 Task: Create a section Cloud Security Sprint and in the section, add a milestone Search Engine Marketing (SEM) Implementation in the project AgileGuru
Action: Mouse moved to (290, 565)
Screenshot: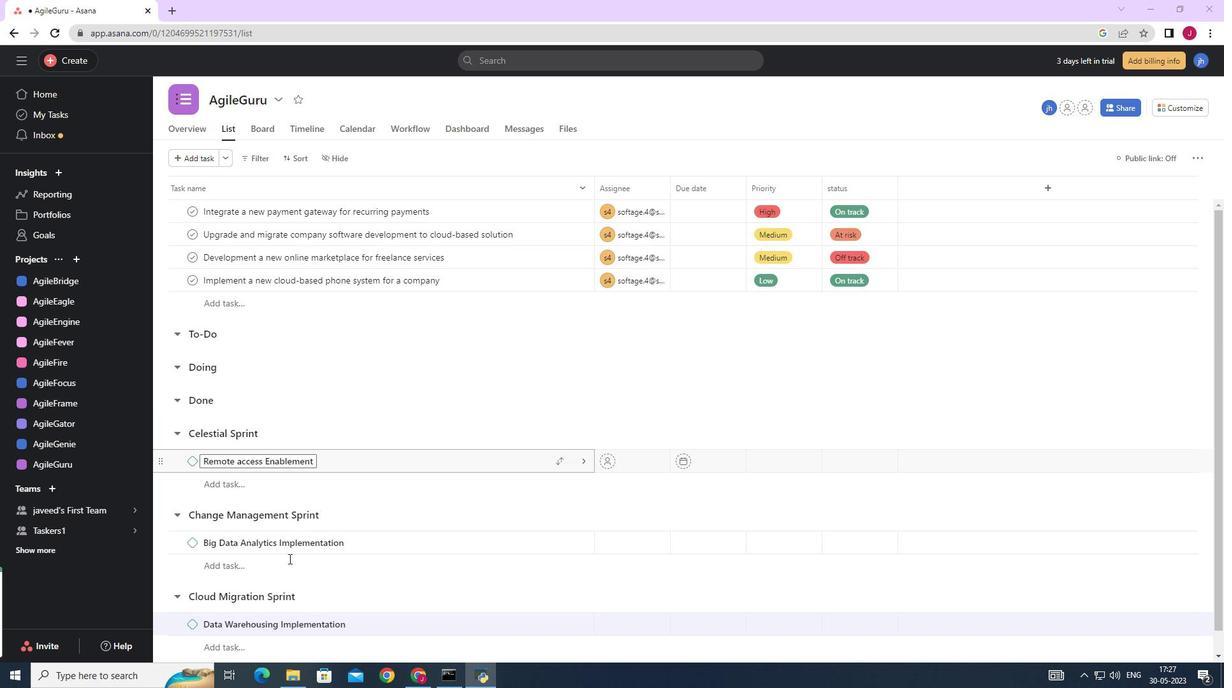 
Action: Mouse scrolled (290, 565) with delta (0, 0)
Screenshot: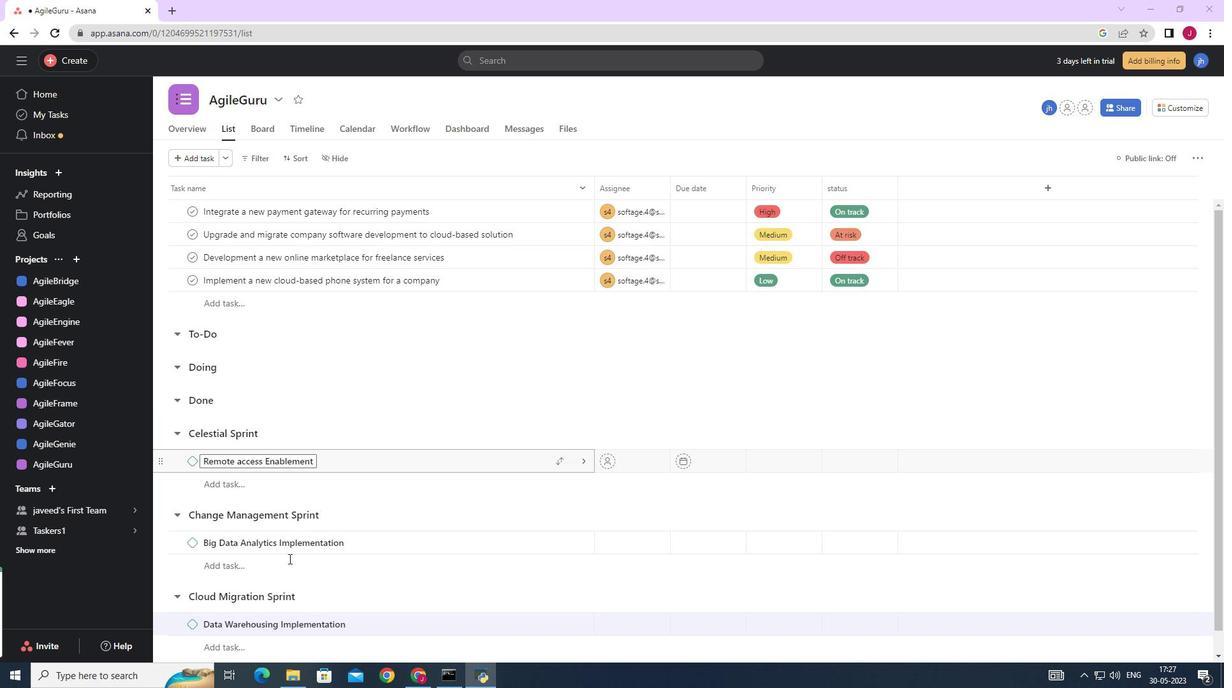 
Action: Mouse moved to (290, 567)
Screenshot: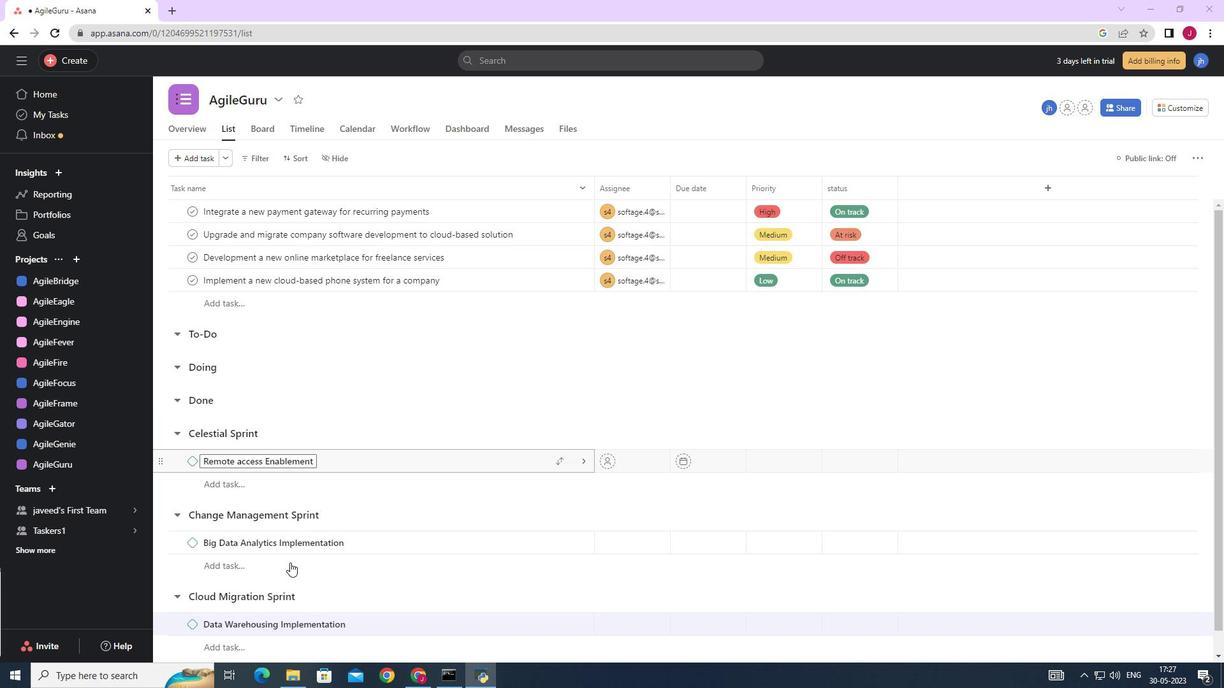 
Action: Mouse scrolled (290, 566) with delta (0, 0)
Screenshot: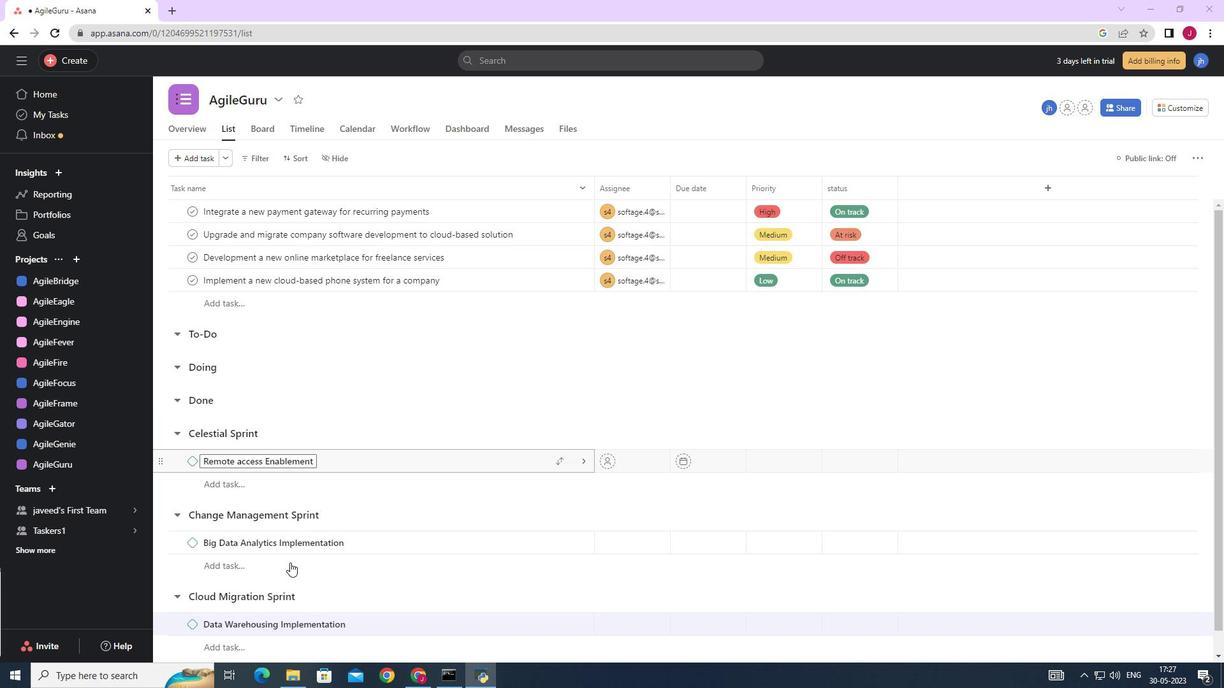 
Action: Mouse moved to (290, 568)
Screenshot: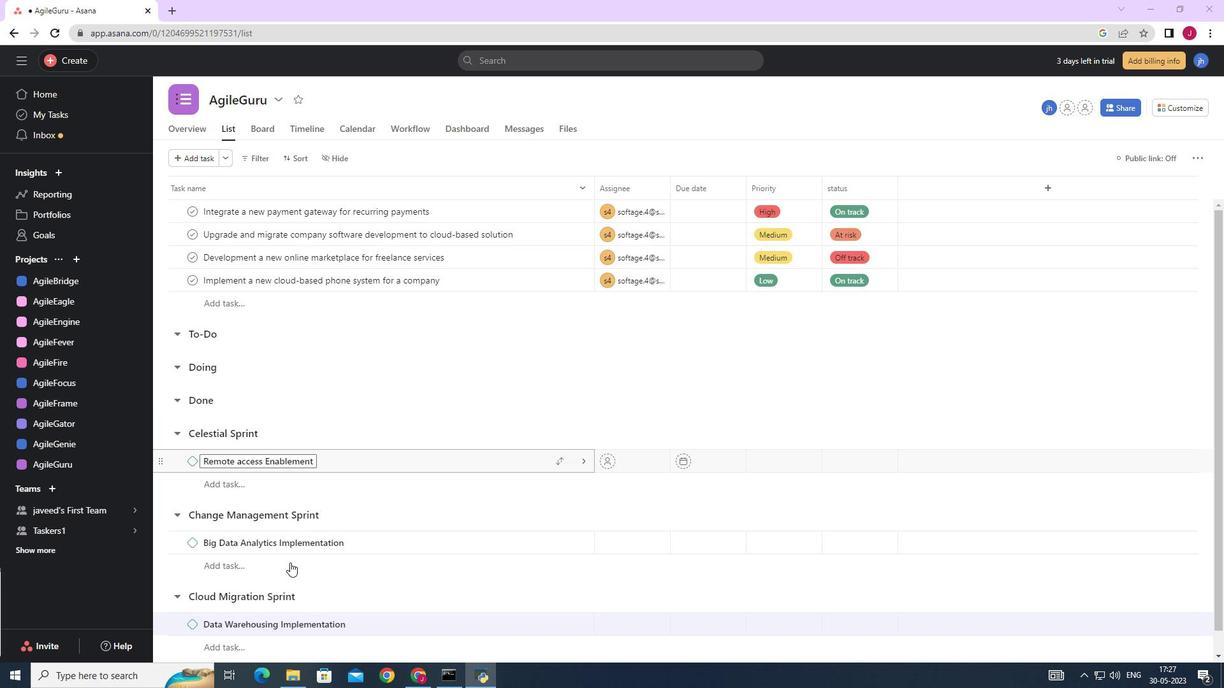 
Action: Mouse scrolled (290, 567) with delta (0, 0)
Screenshot: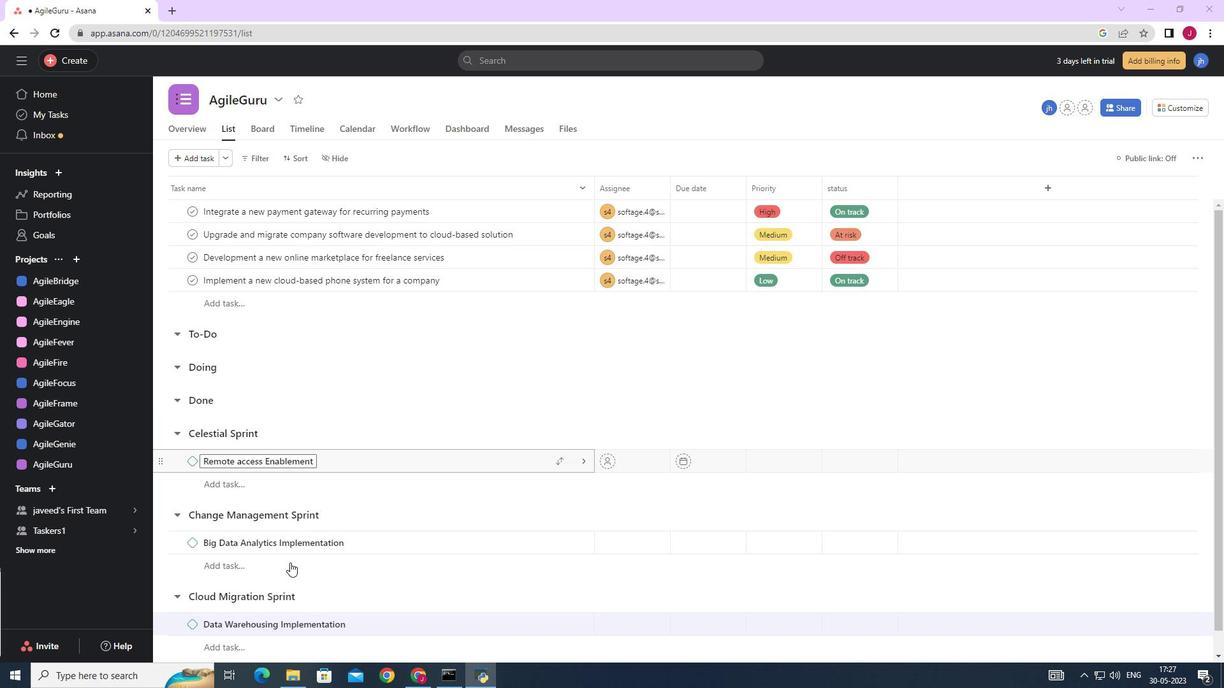 
Action: Mouse moved to (290, 568)
Screenshot: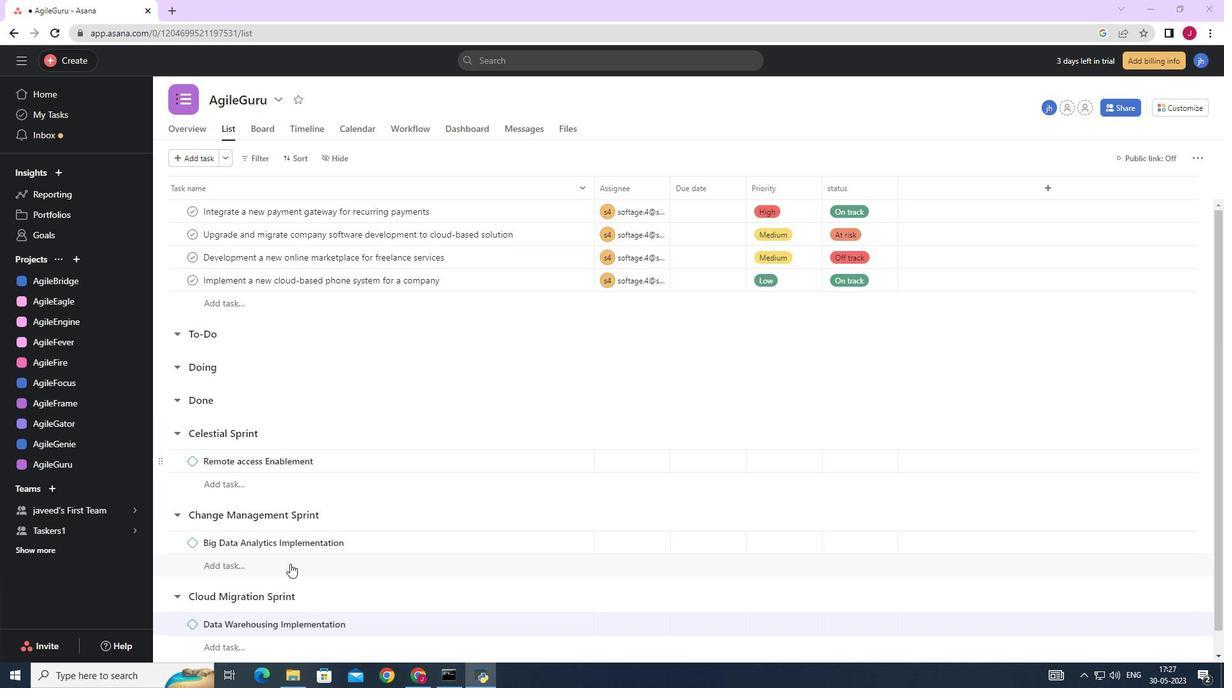 
Action: Mouse scrolled (290, 568) with delta (0, 0)
Screenshot: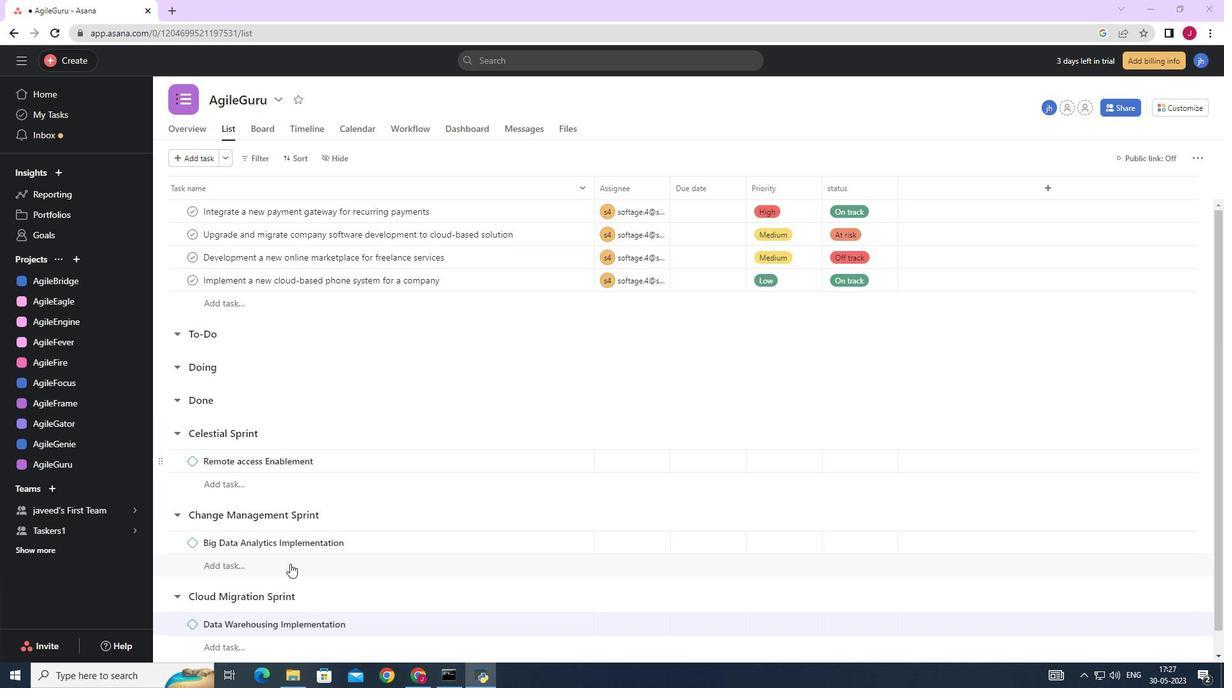 
Action: Mouse moved to (290, 569)
Screenshot: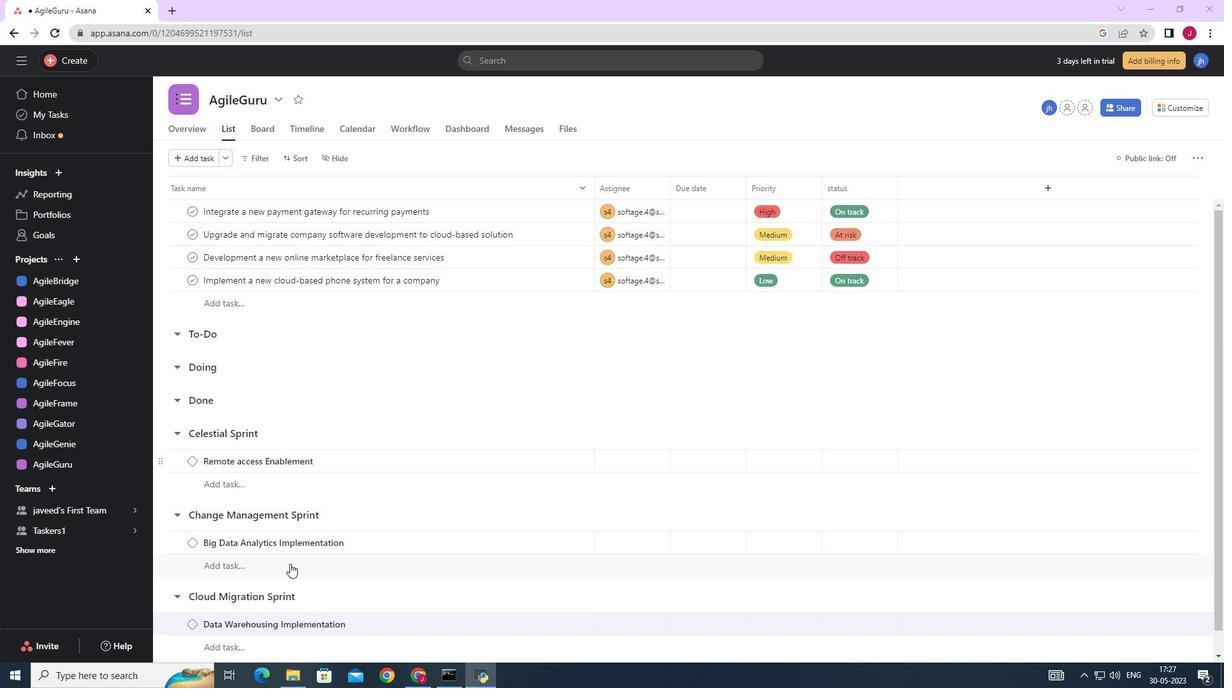 
Action: Mouse scrolled (290, 568) with delta (0, 0)
Screenshot: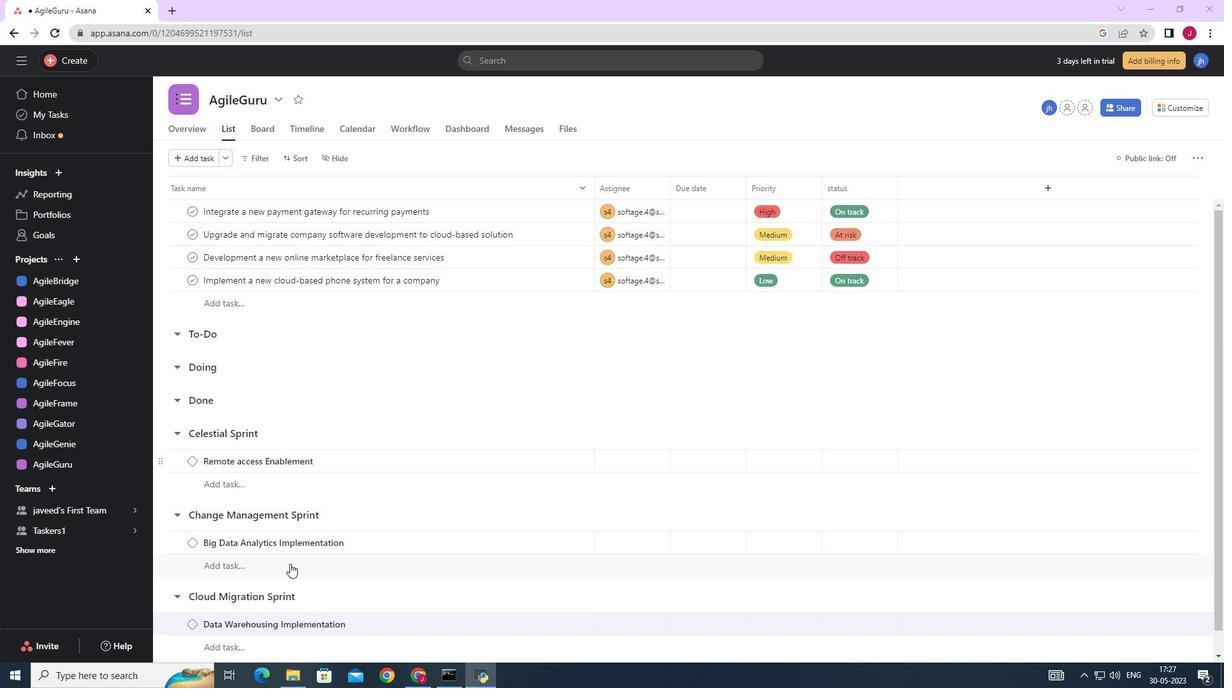 
Action: Mouse moved to (290, 570)
Screenshot: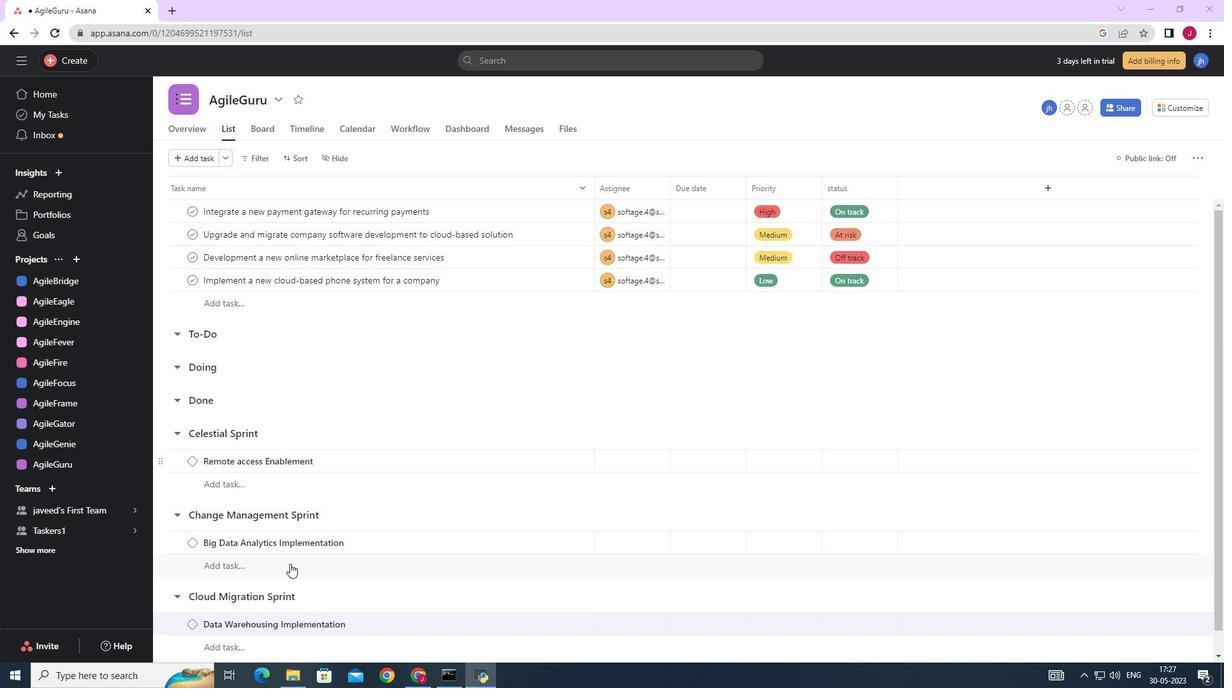
Action: Mouse scrolled (290, 569) with delta (0, 0)
Screenshot: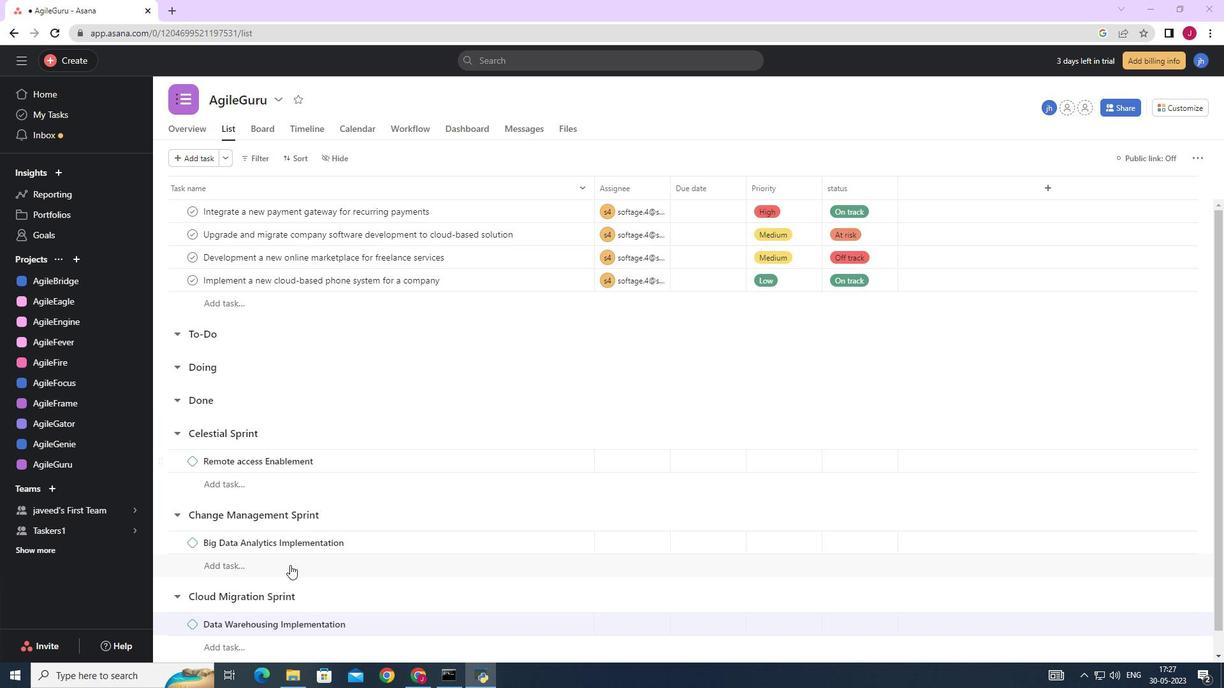 
Action: Mouse moved to (213, 653)
Screenshot: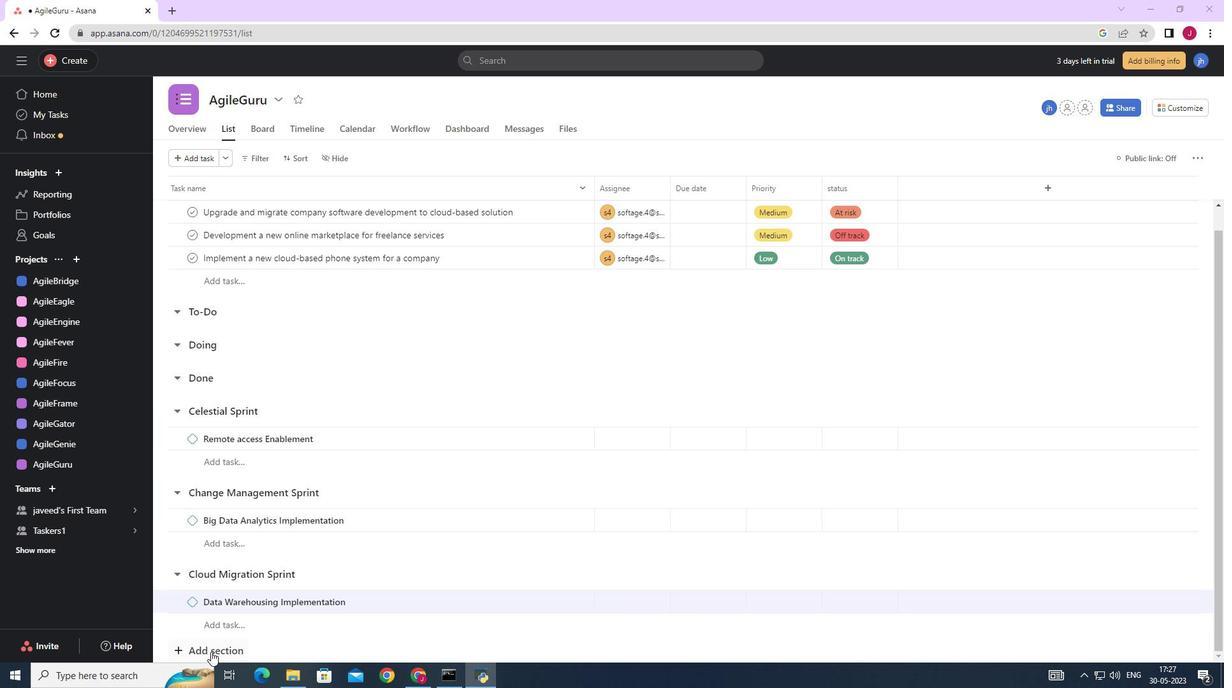 
Action: Mouse pressed left at (213, 653)
Screenshot: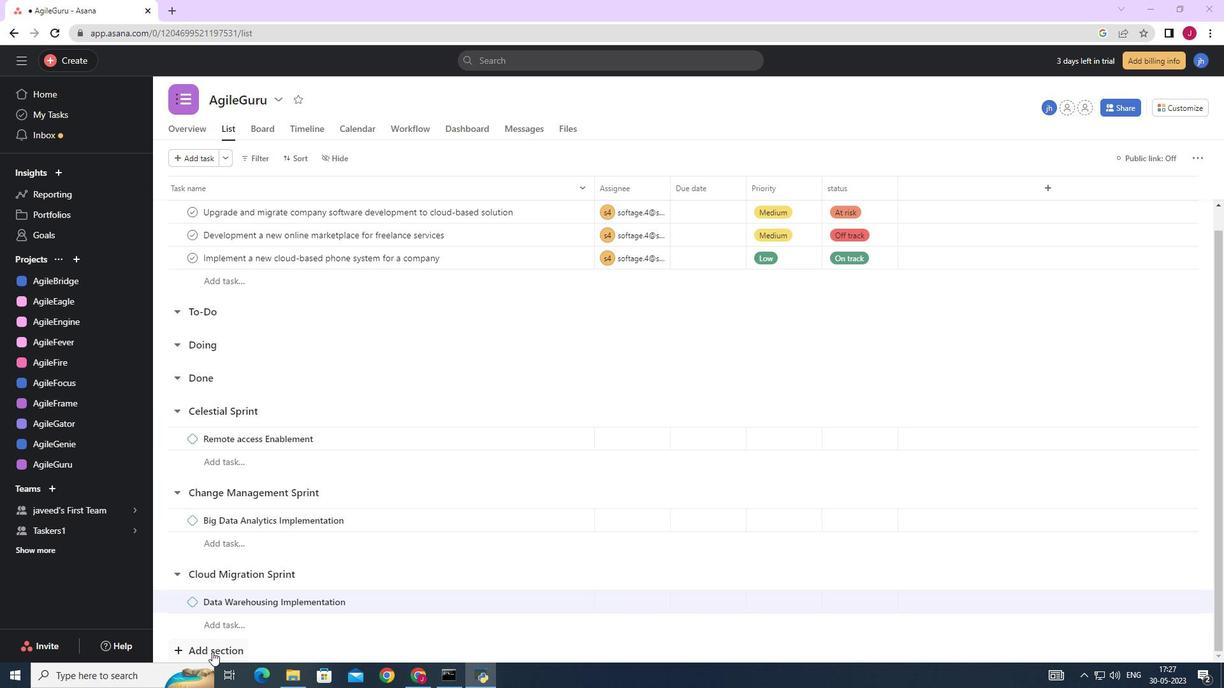 
Action: Mouse moved to (241, 621)
Screenshot: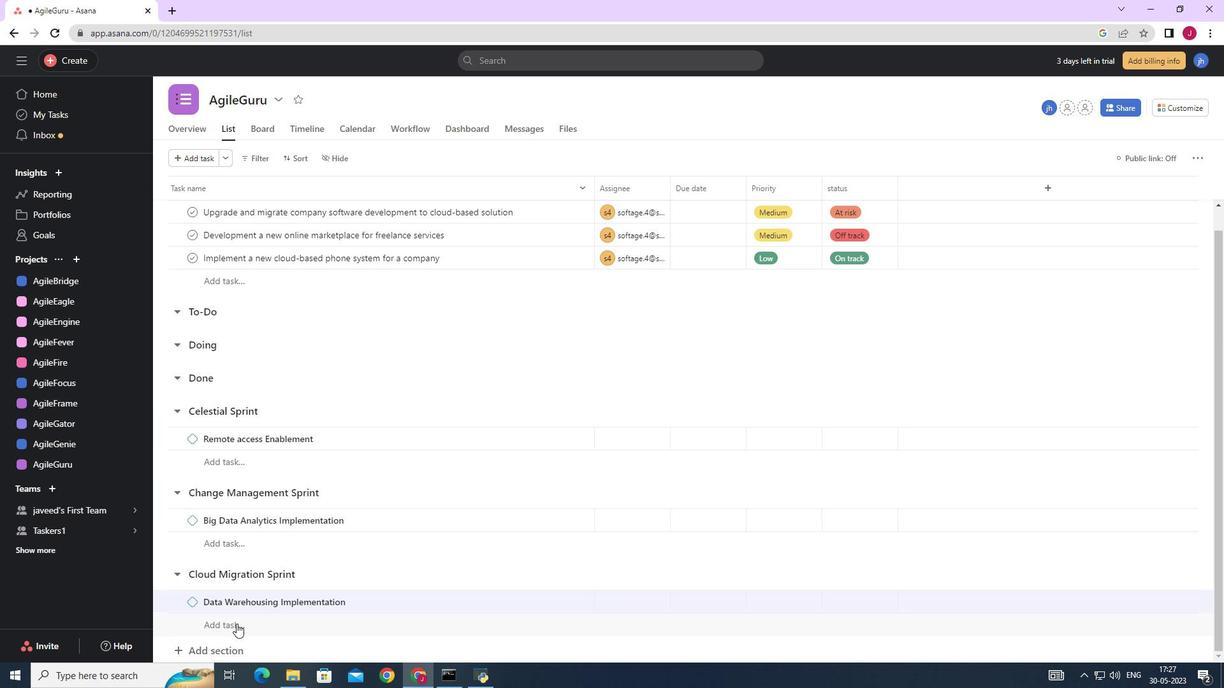 
Action: Mouse scrolled (236, 623) with delta (0, 0)
Screenshot: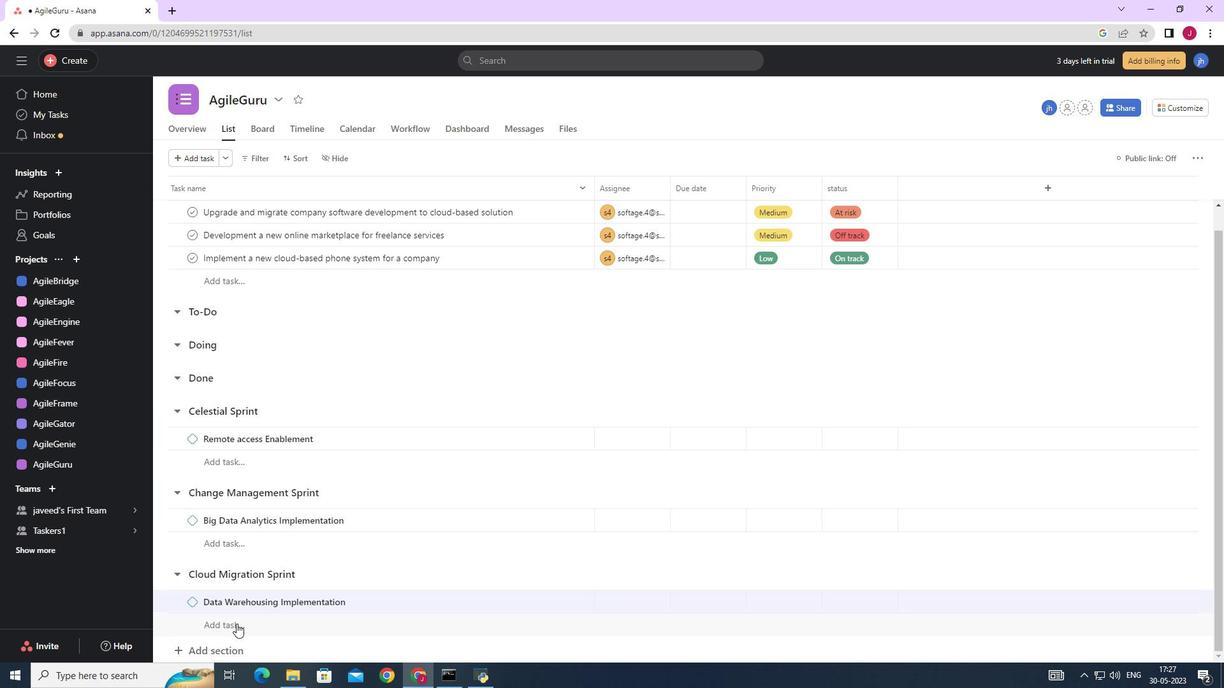 
Action: Mouse scrolled (236, 623) with delta (0, 0)
Screenshot: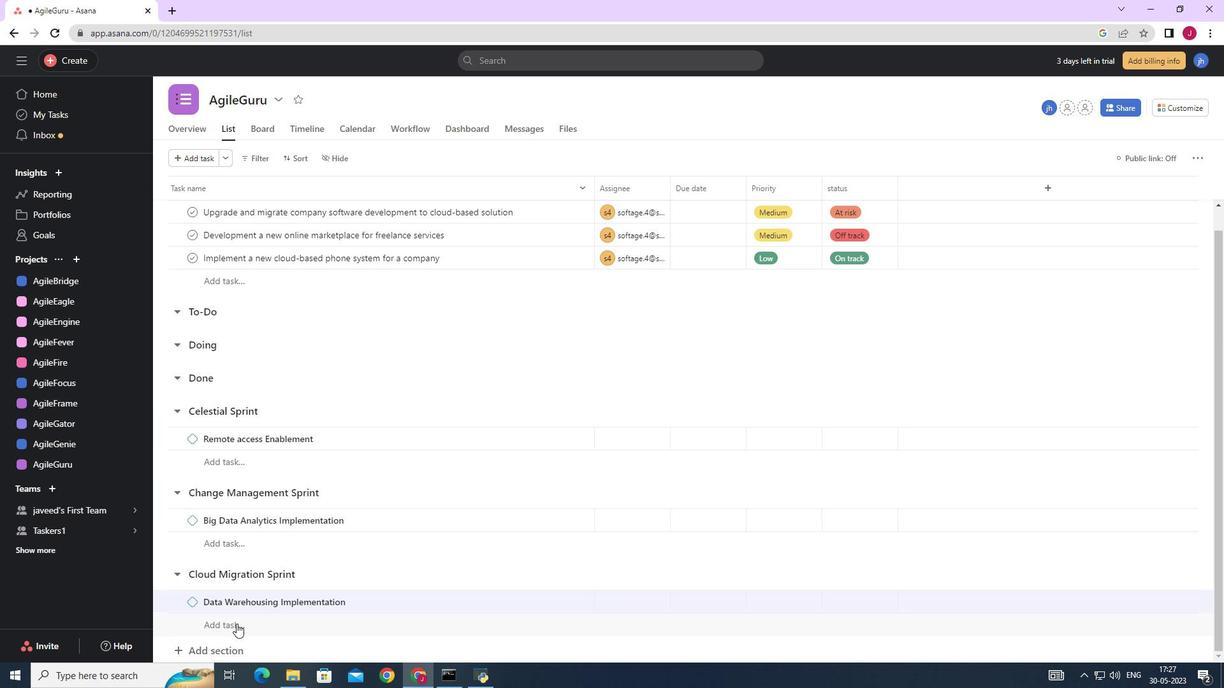 
Action: Mouse scrolled (236, 623) with delta (0, 0)
Screenshot: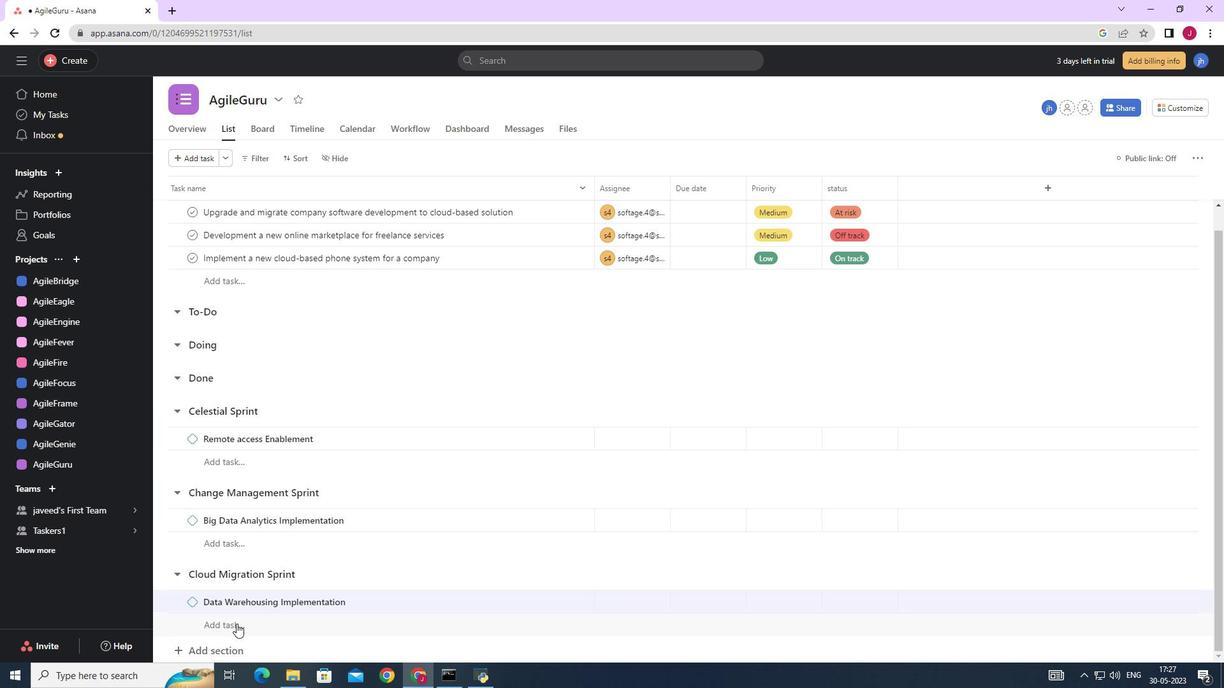 
Action: Mouse scrolled (236, 623) with delta (0, 0)
Screenshot: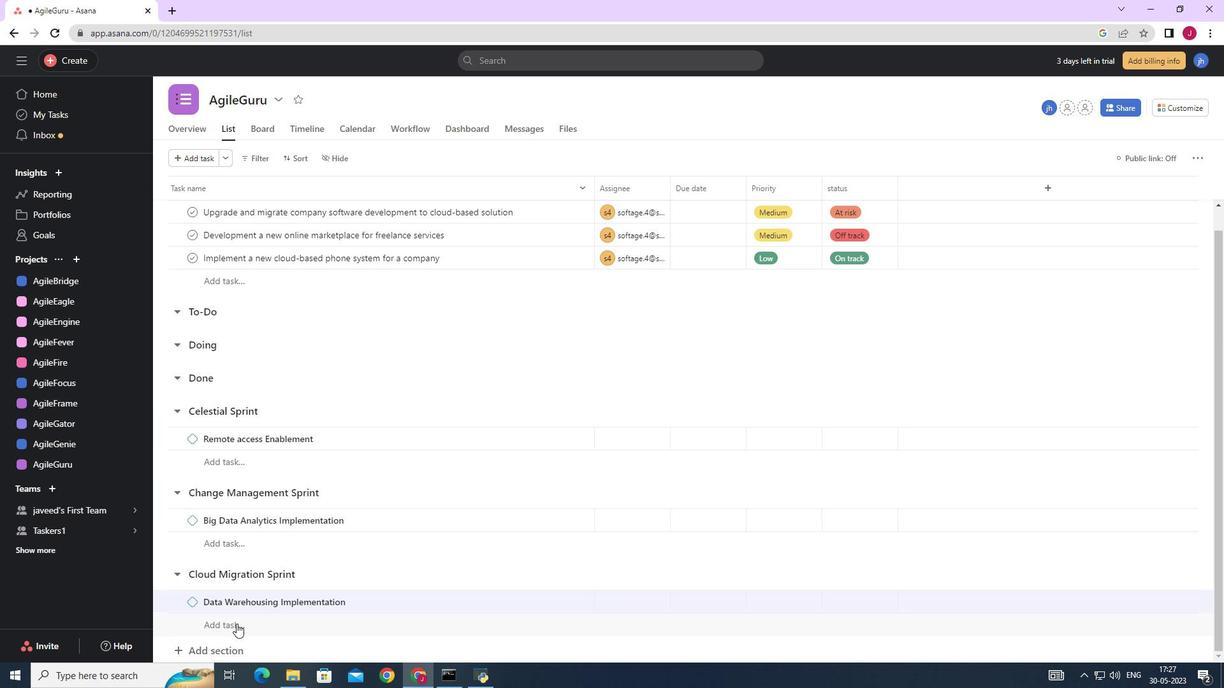 
Action: Mouse scrolled (236, 623) with delta (0, 0)
Screenshot: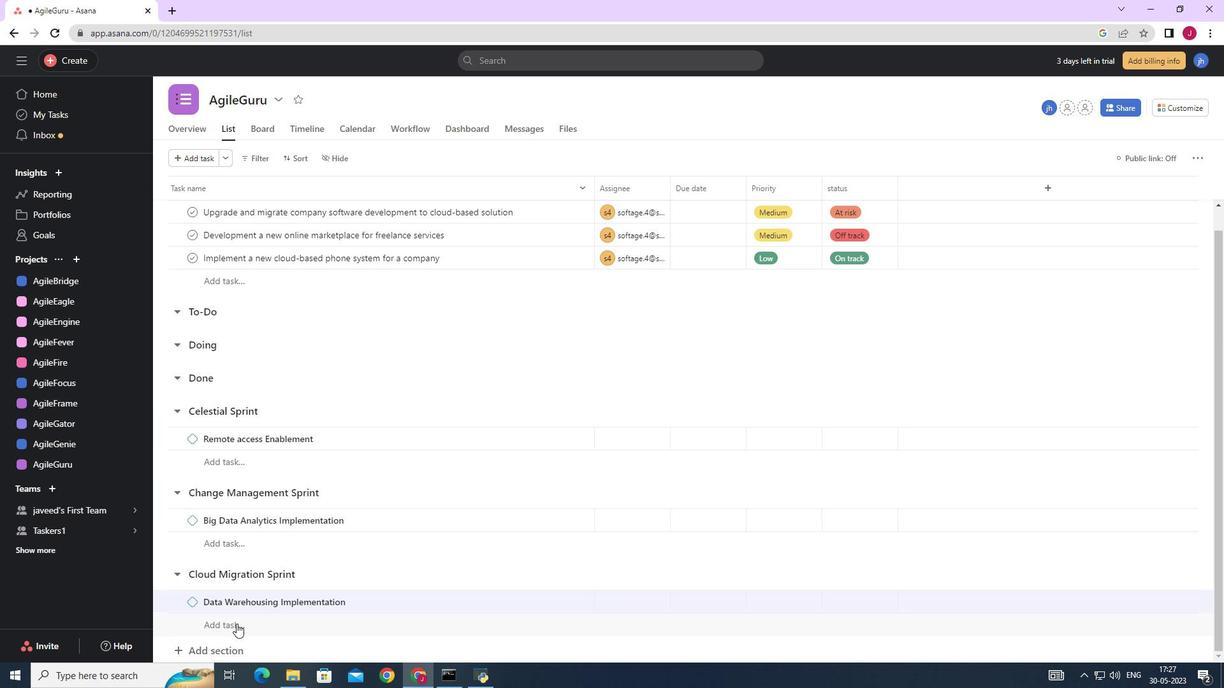 
Action: Mouse scrolled (236, 623) with delta (0, 0)
Screenshot: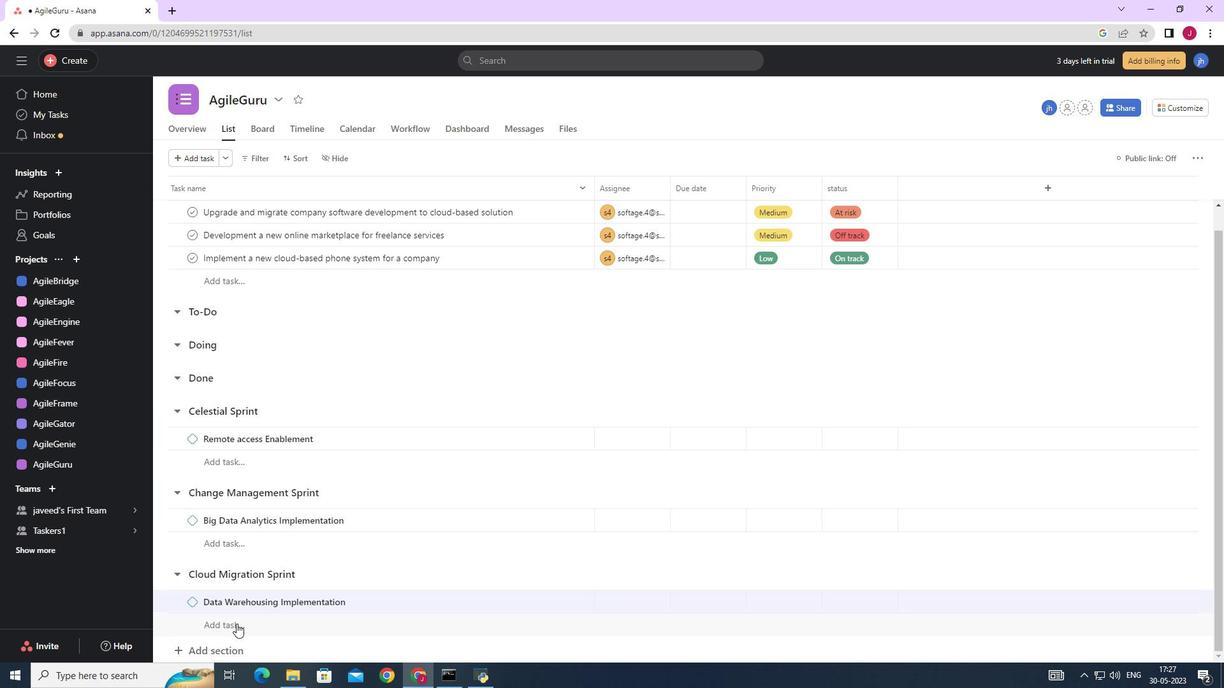 
Action: Mouse moved to (218, 647)
Screenshot: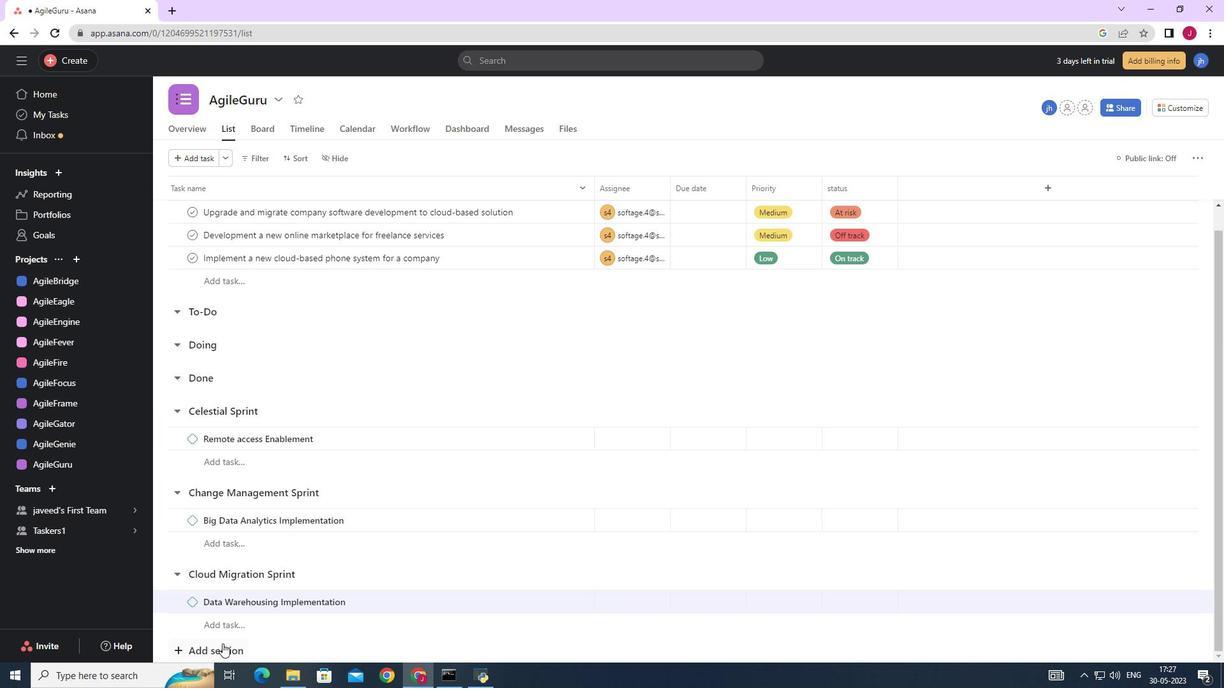 
Action: Mouse pressed left at (218, 647)
Screenshot: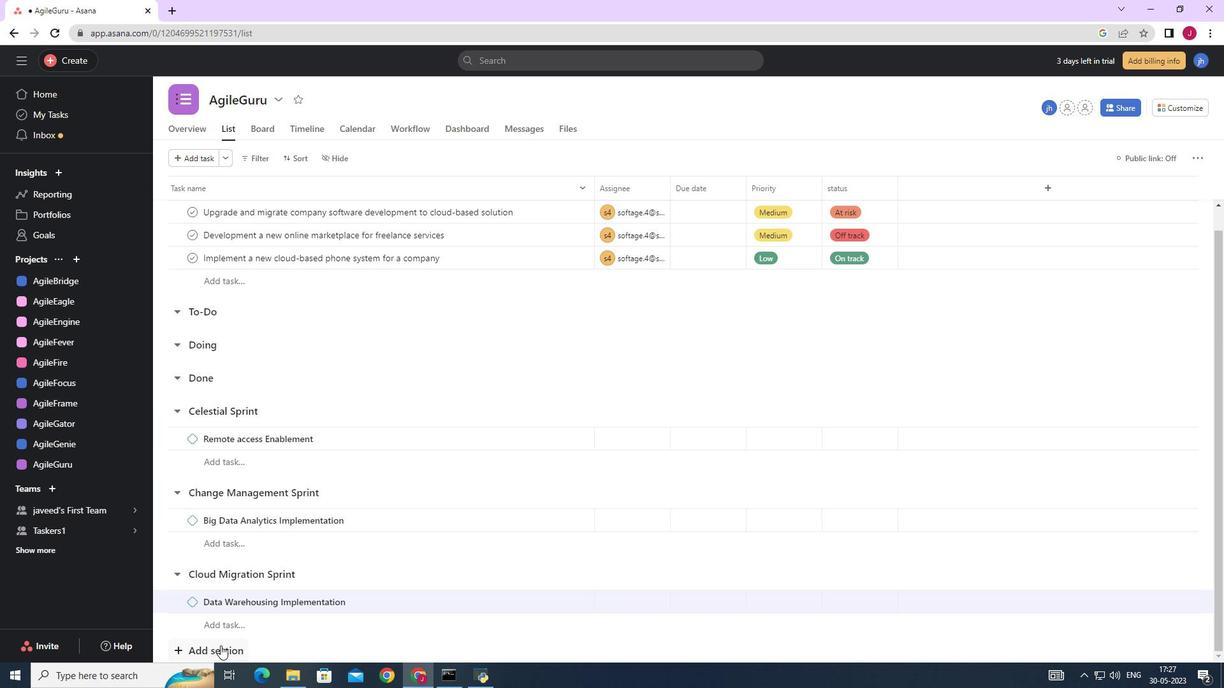 
Action: Mouse moved to (244, 621)
Screenshot: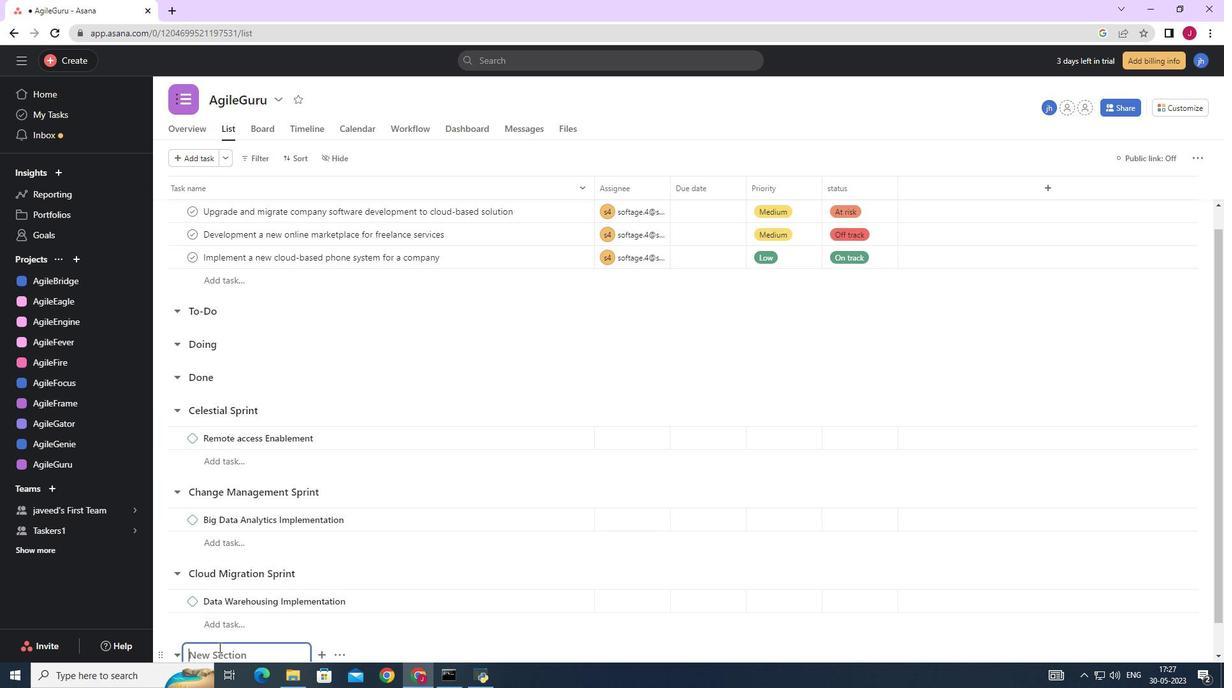 
Action: Mouse scrolled (244, 621) with delta (0, 0)
Screenshot: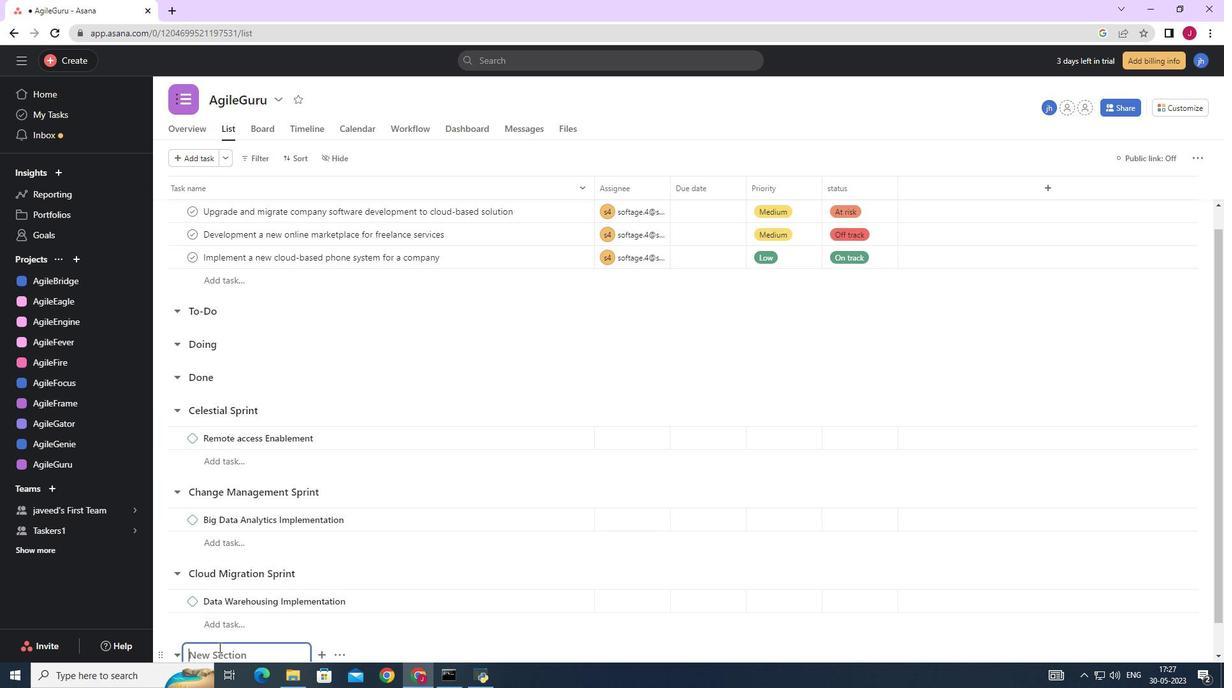 
Action: Mouse scrolled (244, 621) with delta (0, 0)
Screenshot: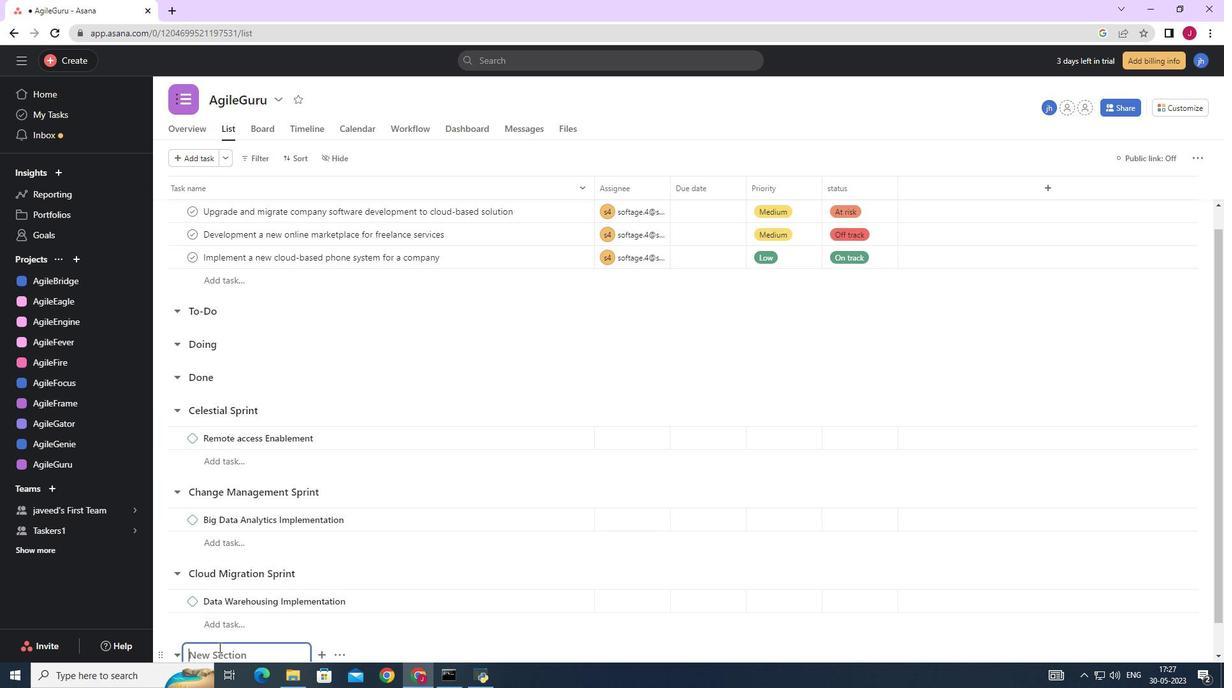 
Action: Mouse scrolled (244, 621) with delta (0, 0)
Screenshot: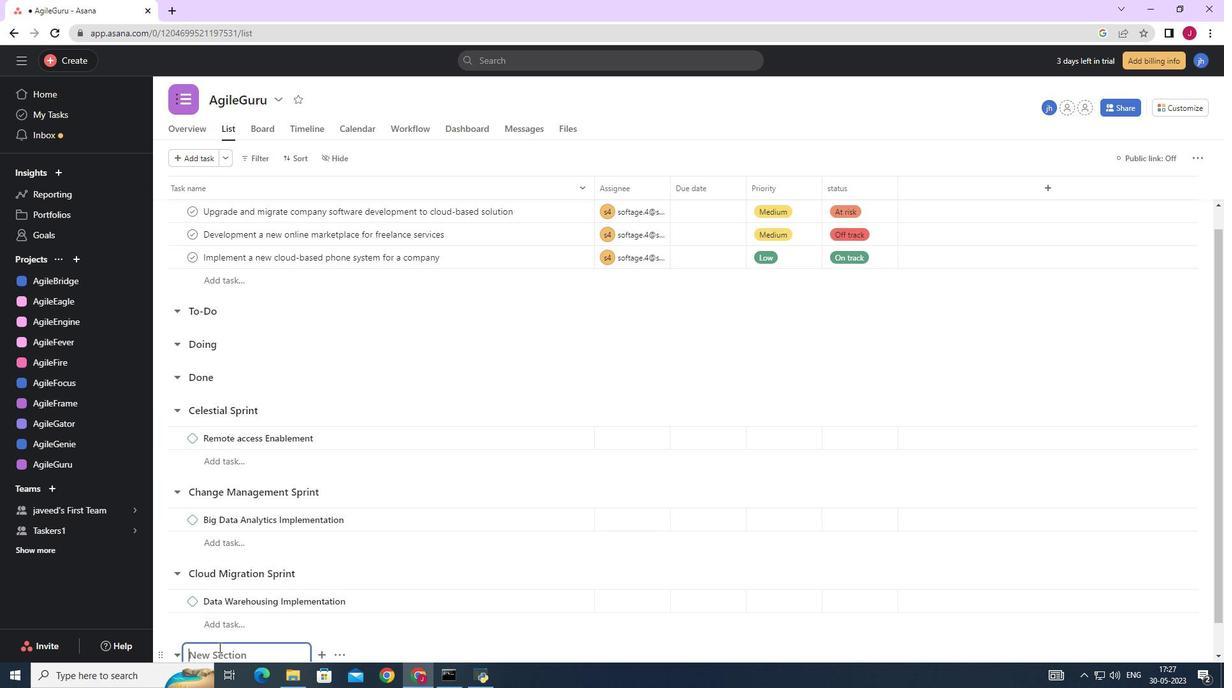 
Action: Mouse scrolled (244, 621) with delta (0, 0)
Screenshot: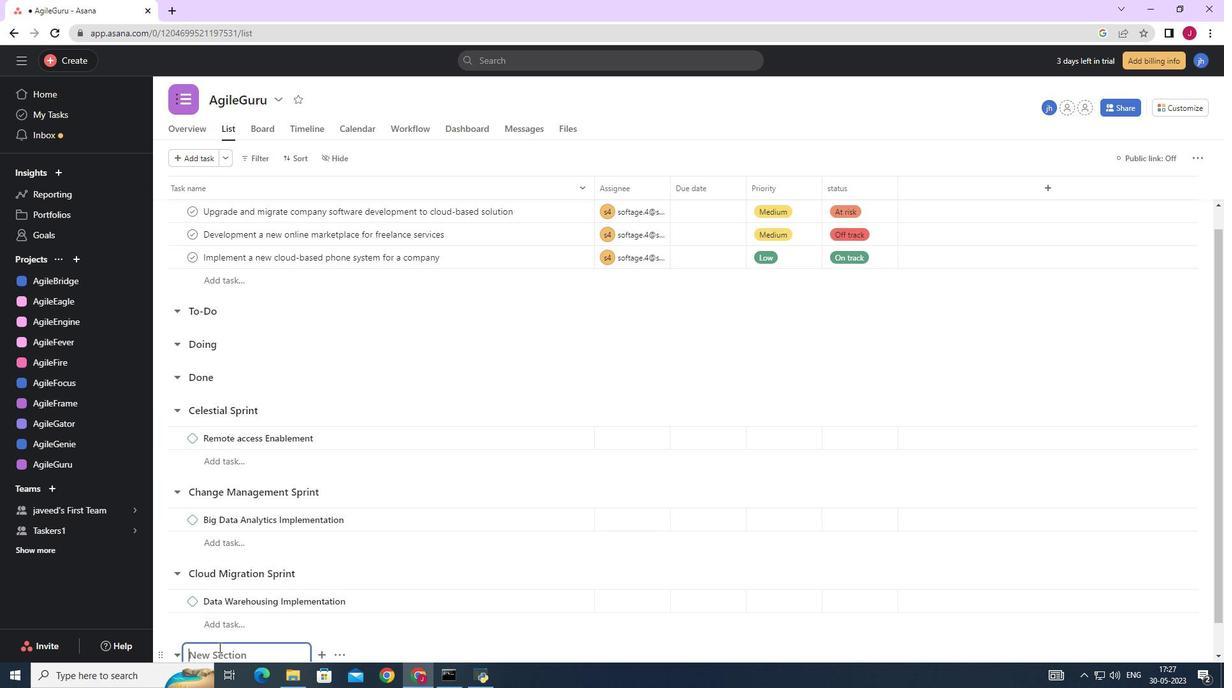 
Action: Mouse scrolled (244, 621) with delta (0, 0)
Screenshot: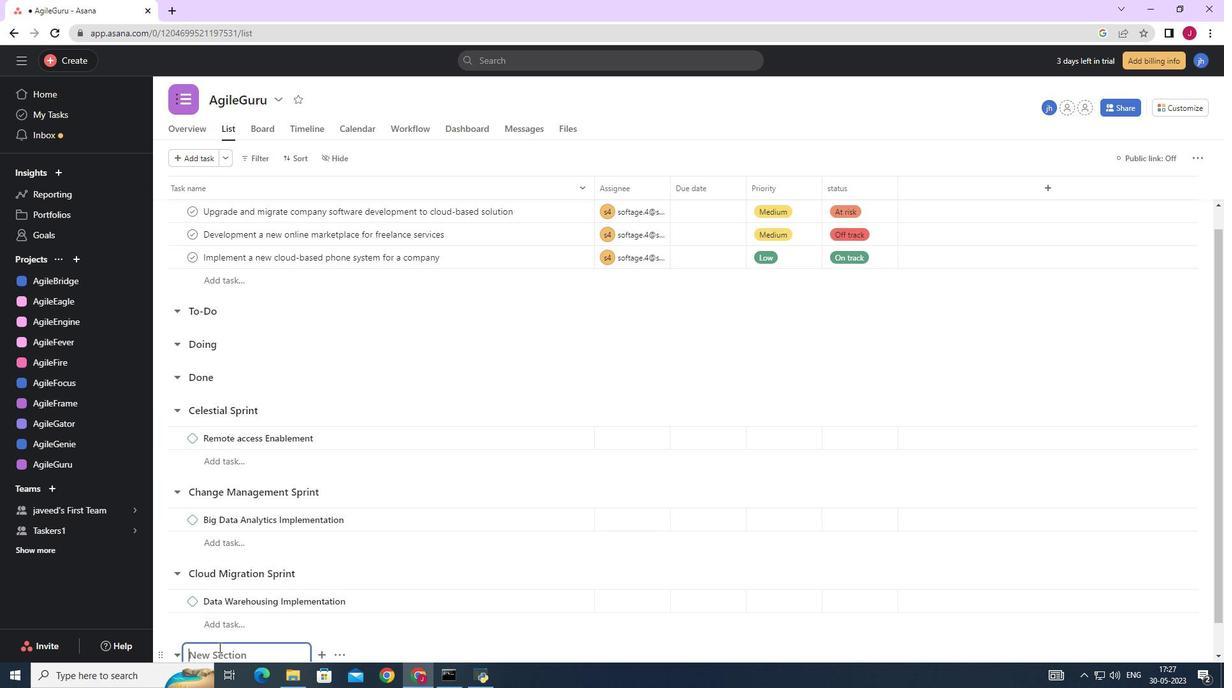 
Action: Mouse moved to (243, 621)
Screenshot: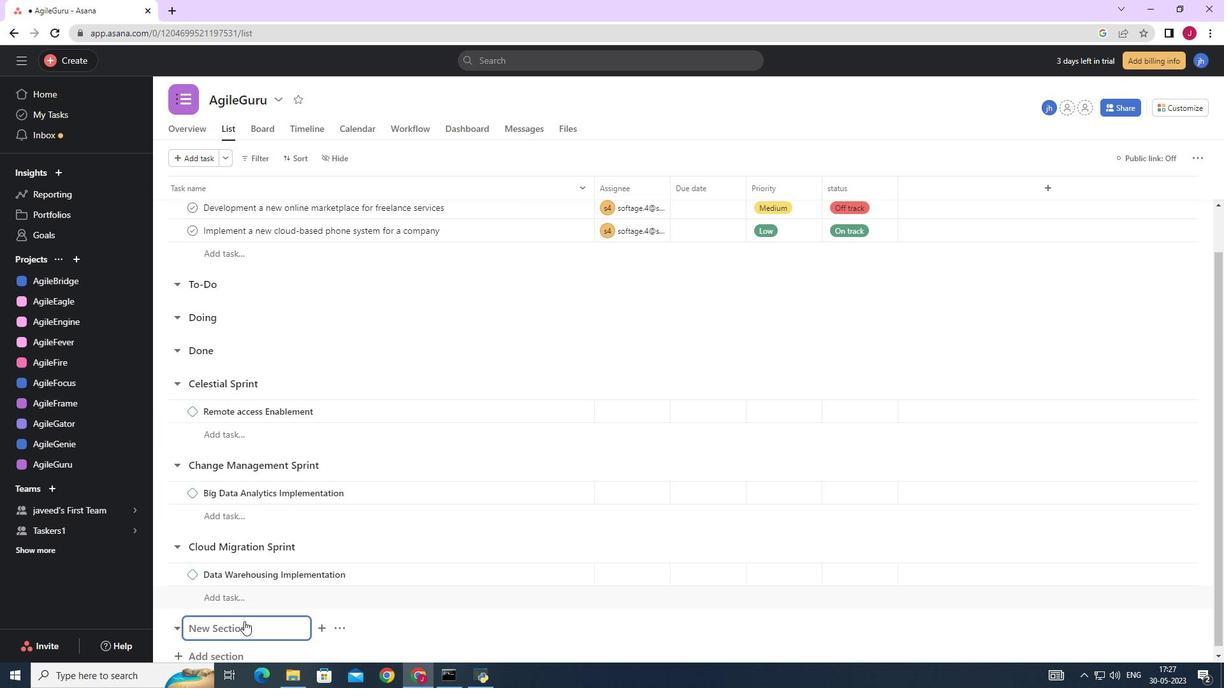 
Action: Mouse pressed left at (243, 621)
Screenshot: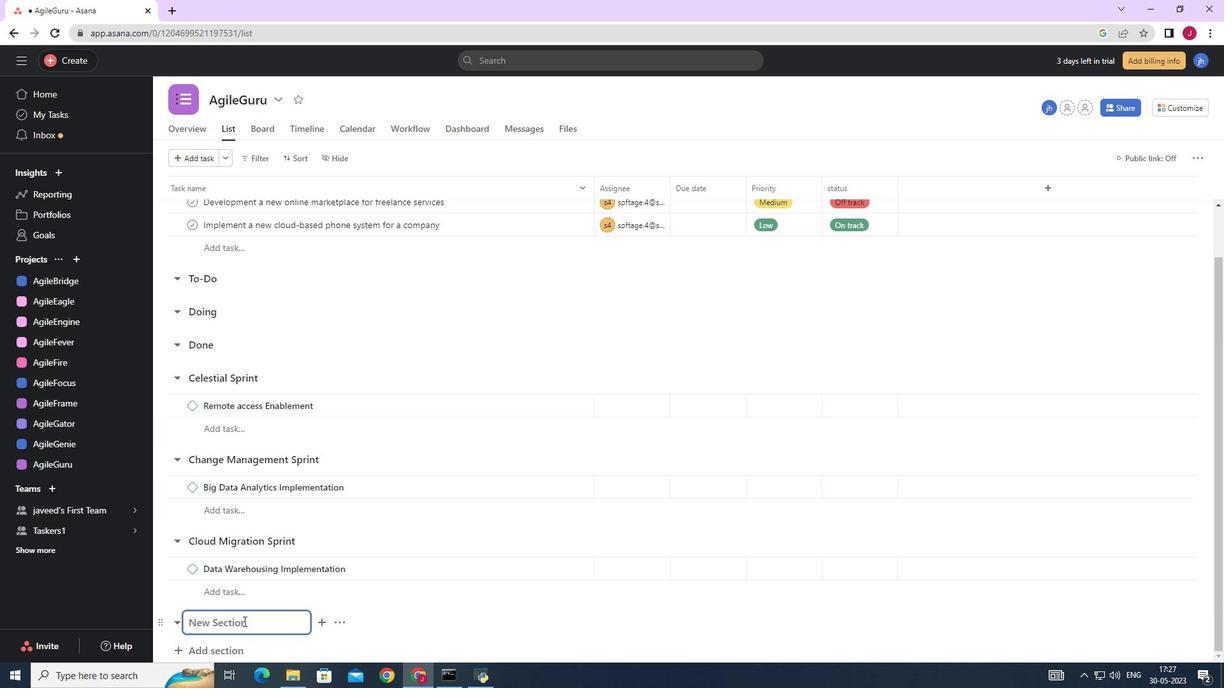 
Action: Mouse moved to (383, 576)
Screenshot: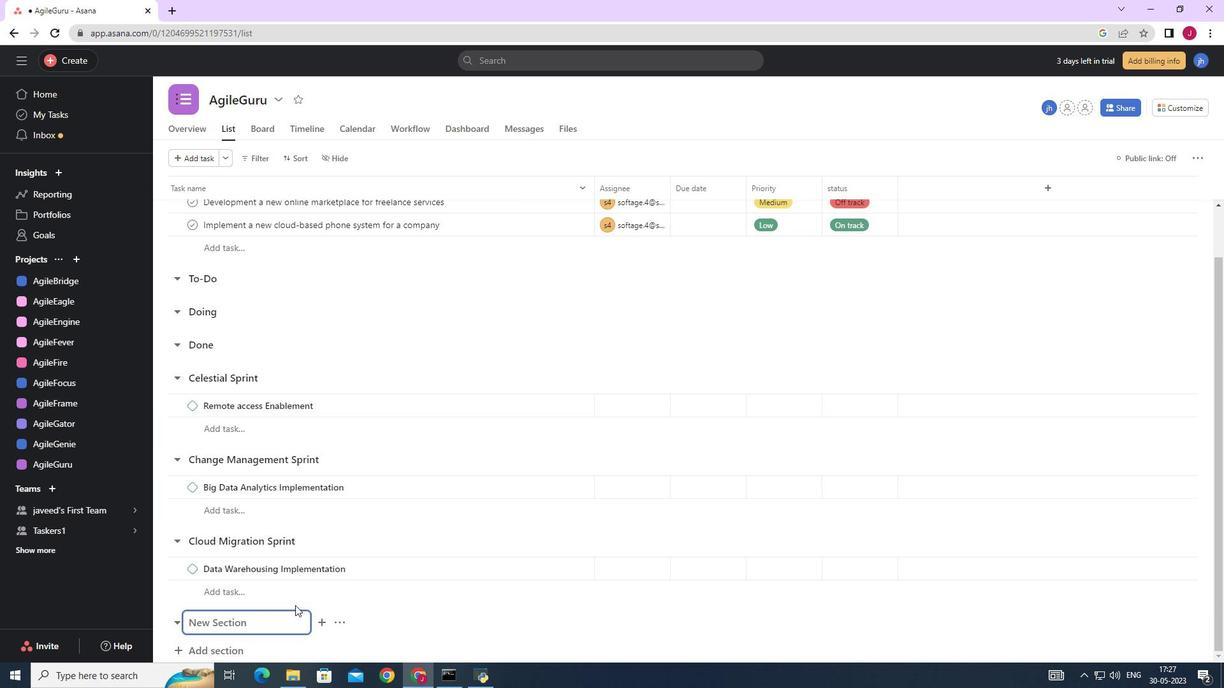 
Action: Key pressed <Key.caps_lock>C<Key.caps_lock><Key.backspace>c<Key.caps_lock>LOUD<Key.space><Key.caps_lock>s<Key.caps_lock>ECURITY<Key.space><Key.caps_lock>s<Key.caps_lock>PRINT<Key.enter><Key.caps_lock>s<Key.caps_lock>EARCH<Key.space><Key.caps_lock>e<Key.caps_lock>NGIB<Key.backspace>NE<Key.space><Key.caps_lock>m<Key.caps_lock>ARKETING<Key.space><Key.shift_r>(<Key.space><Key.caps_lock>sen<Key.backspace>m<Key.shift_r><Key.shift_r><Key.shift_r><Key.shift_r><Key.shift_r><Key.shift_r><Key.shift_r><Key.shift_r><Key.shift_r><Key.shift_r><Key.shift_r><Key.shift_r><Key.shift_r><Key.shift_r><Key.shift_r><Key.shift_r><Key.shift_r><Key.shift_r><Key.shift_r><Key.shift_r><Key.shift_r><Key.shift_r><Key.shift_r><Key.shift_r><Key.shift_r><Key.shift_r><Key.shift_r><Key.shift_r><Key.shift_r><Key.shift_r><Key.shift_r><Key.shift_r><Key.shift_r><Key.shift_r>)<Key.space><Key.caps_lock>I<Key.backspace><Key.caps_lock>i<Key.caps_lock>MPLEMENTATION
Screenshot: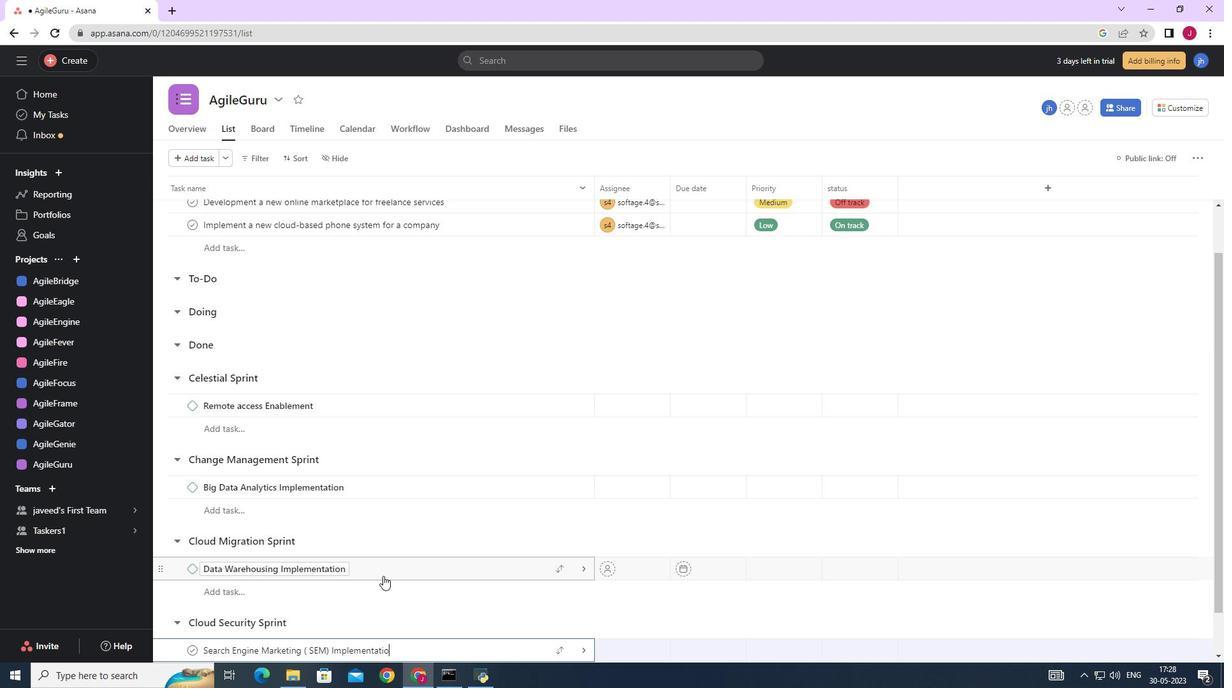 
Action: Mouse moved to (581, 654)
Screenshot: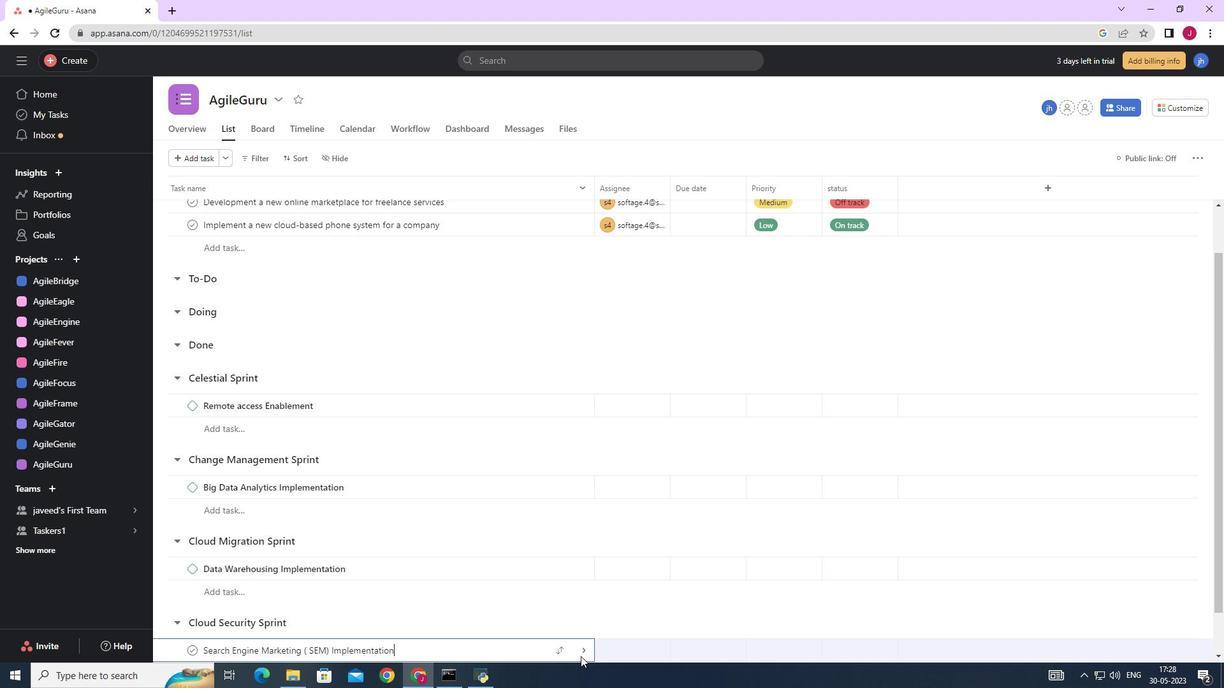 
Action: Mouse pressed left at (581, 654)
Screenshot: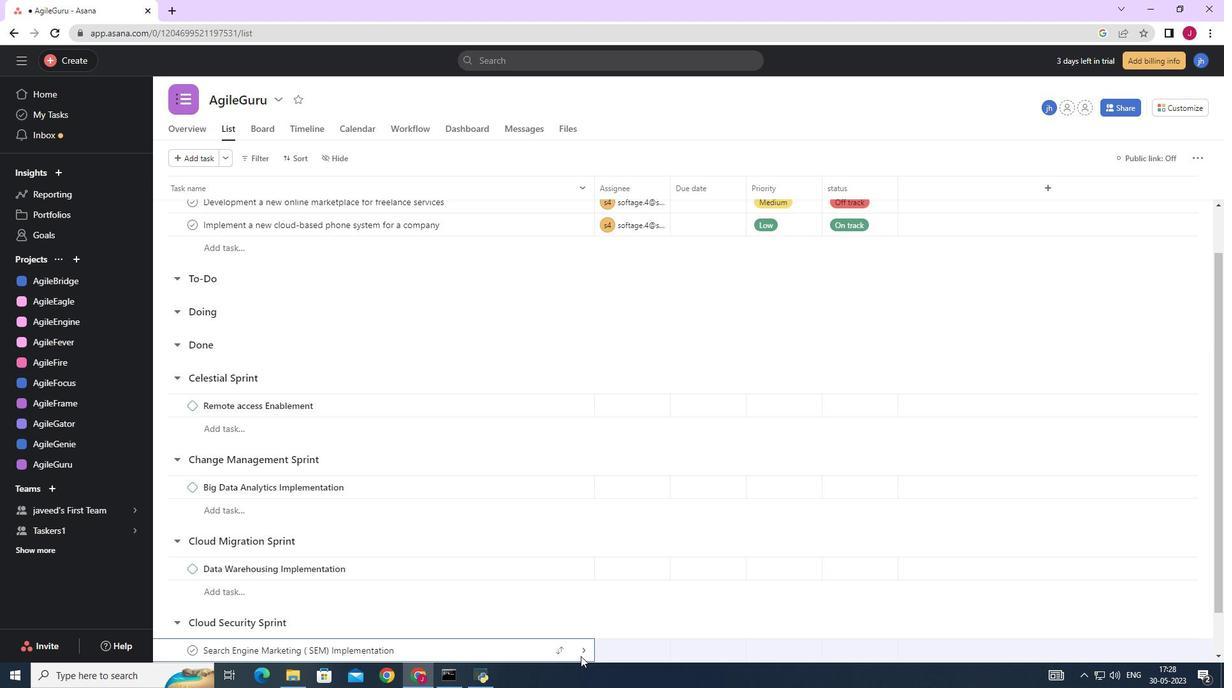 
Action: Mouse moved to (440, 589)
Screenshot: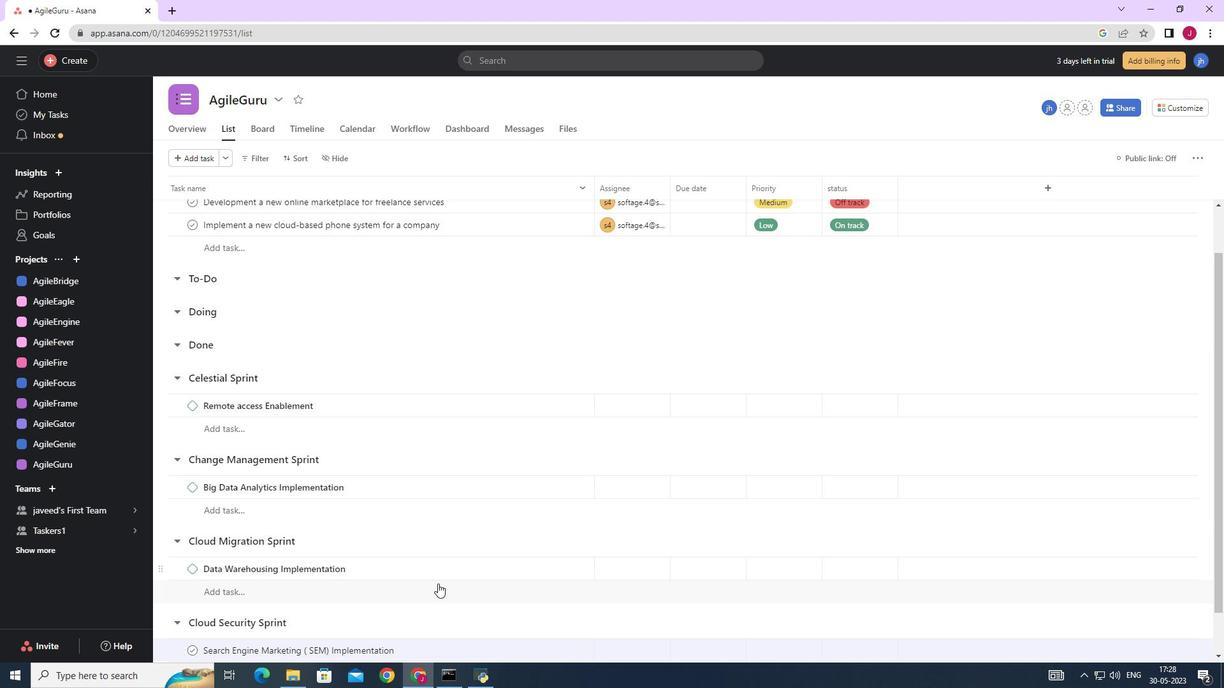
Action: Mouse scrolled (440, 589) with delta (0, 0)
Screenshot: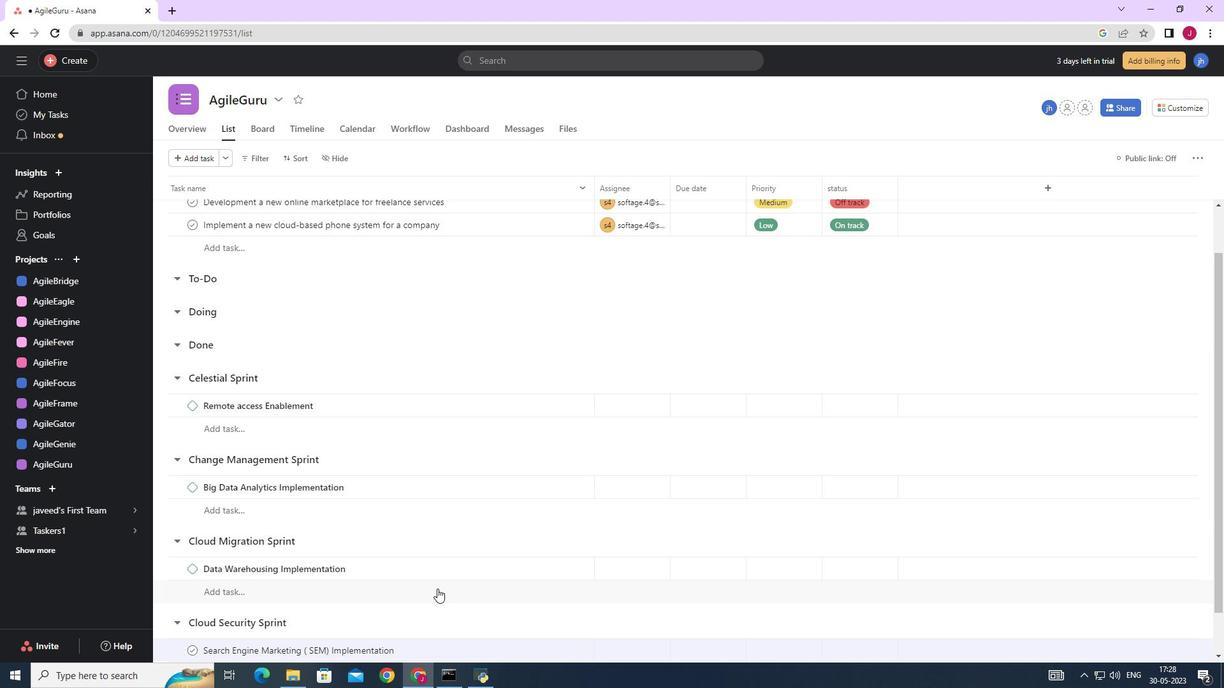 
Action: Mouse scrolled (440, 589) with delta (0, 0)
Screenshot: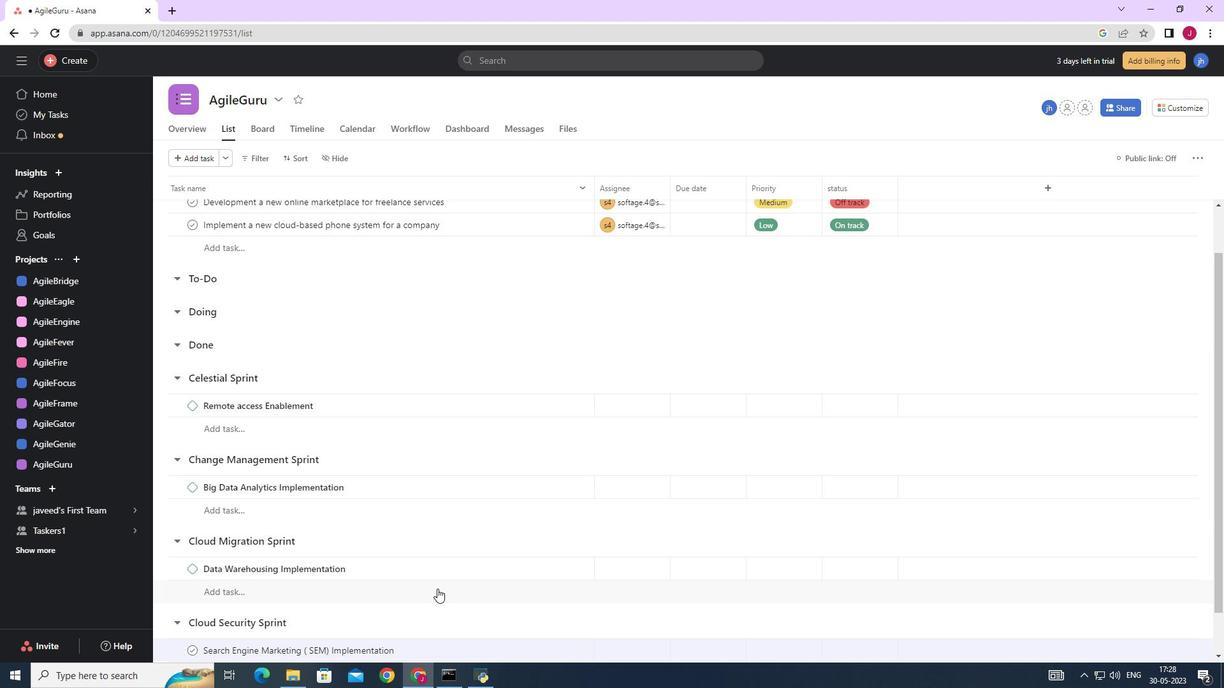 
Action: Mouse scrolled (440, 589) with delta (0, 0)
Screenshot: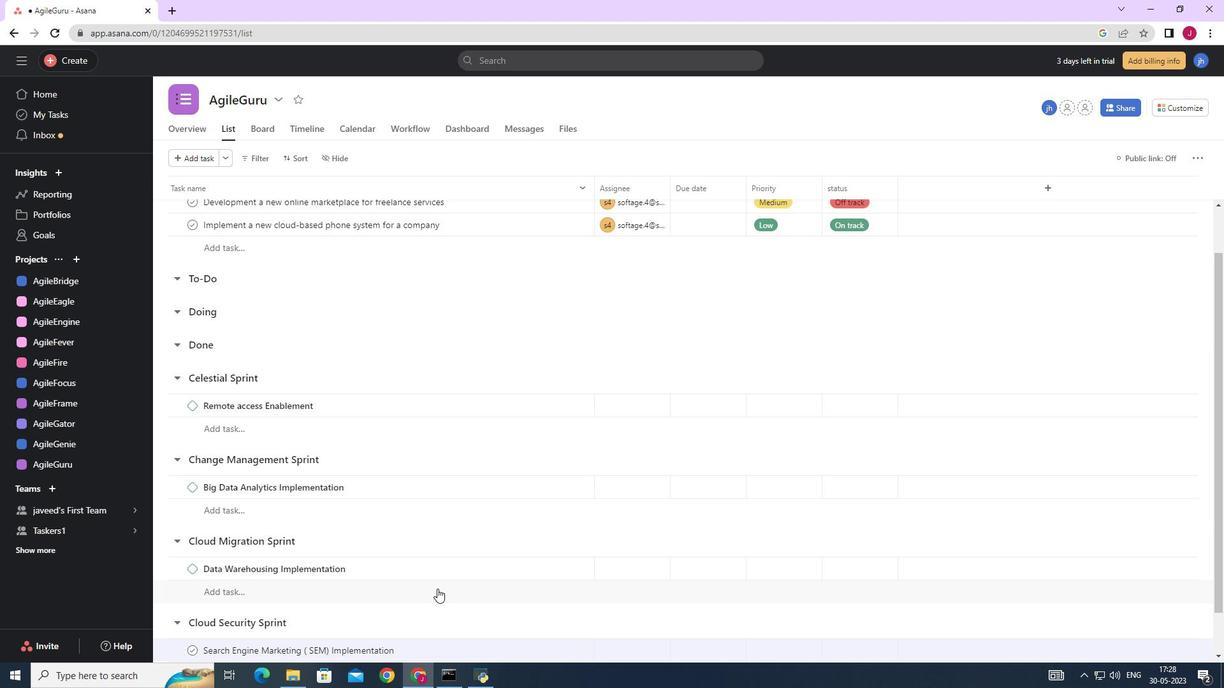 
Action: Mouse scrolled (440, 589) with delta (0, 0)
Screenshot: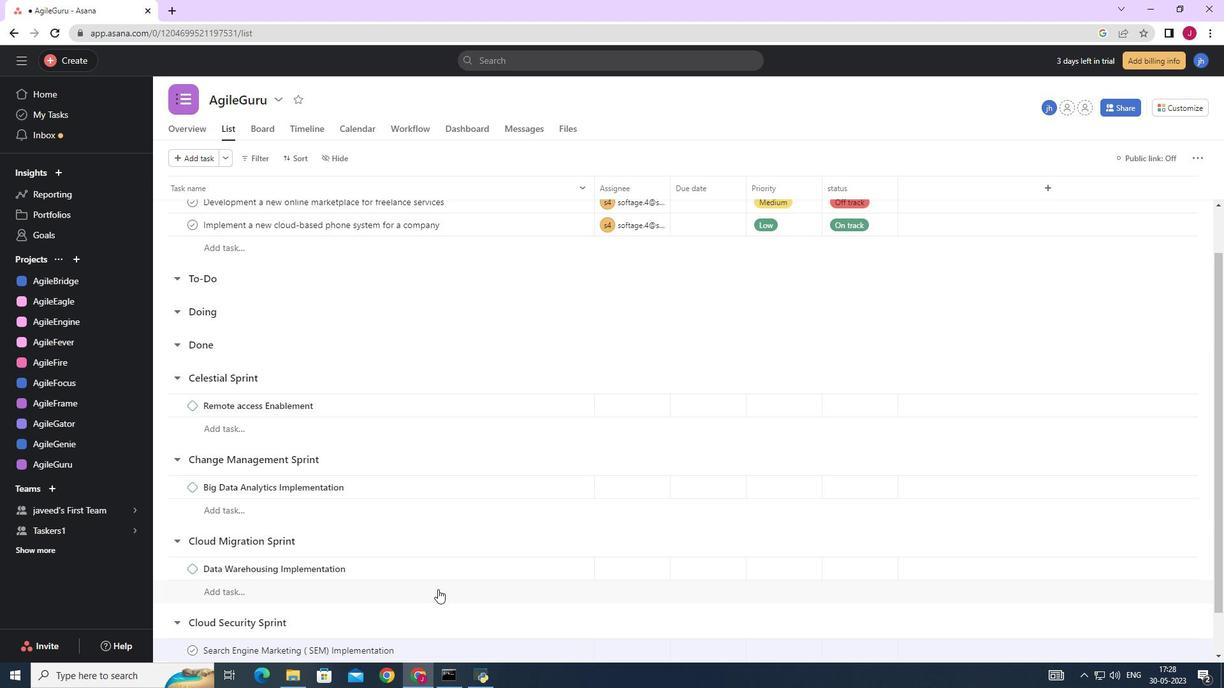 
Action: Mouse scrolled (440, 589) with delta (0, 0)
Screenshot: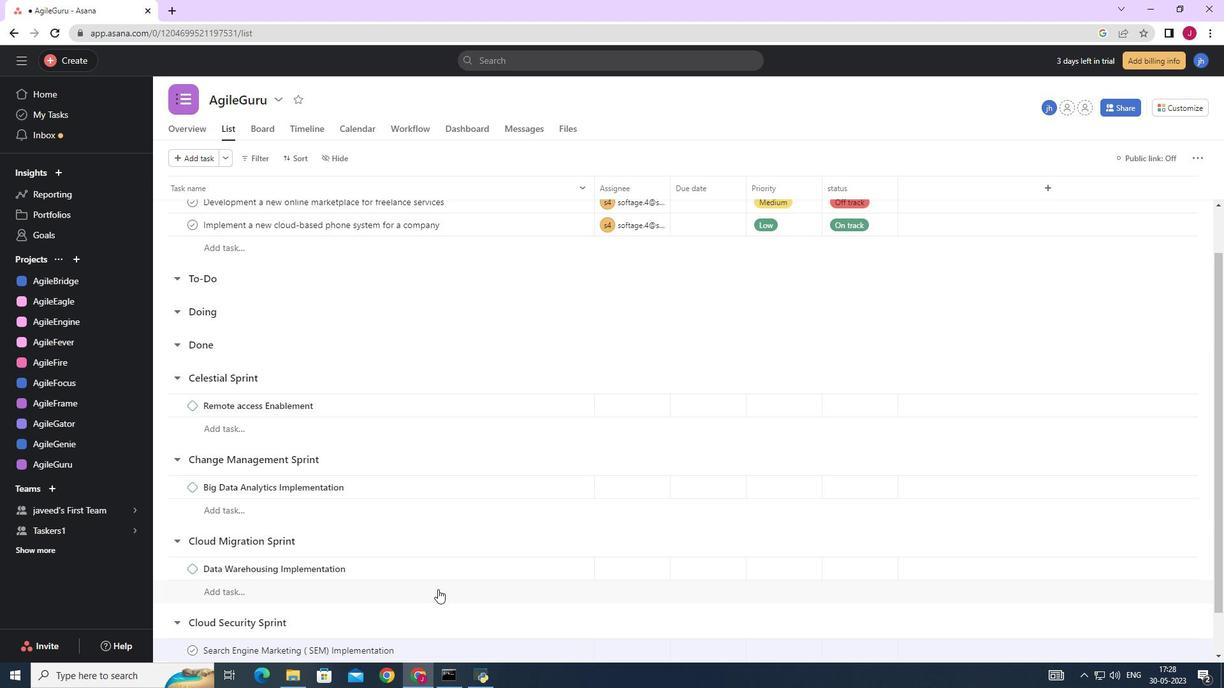 
Action: Mouse scrolled (440, 589) with delta (0, 0)
Screenshot: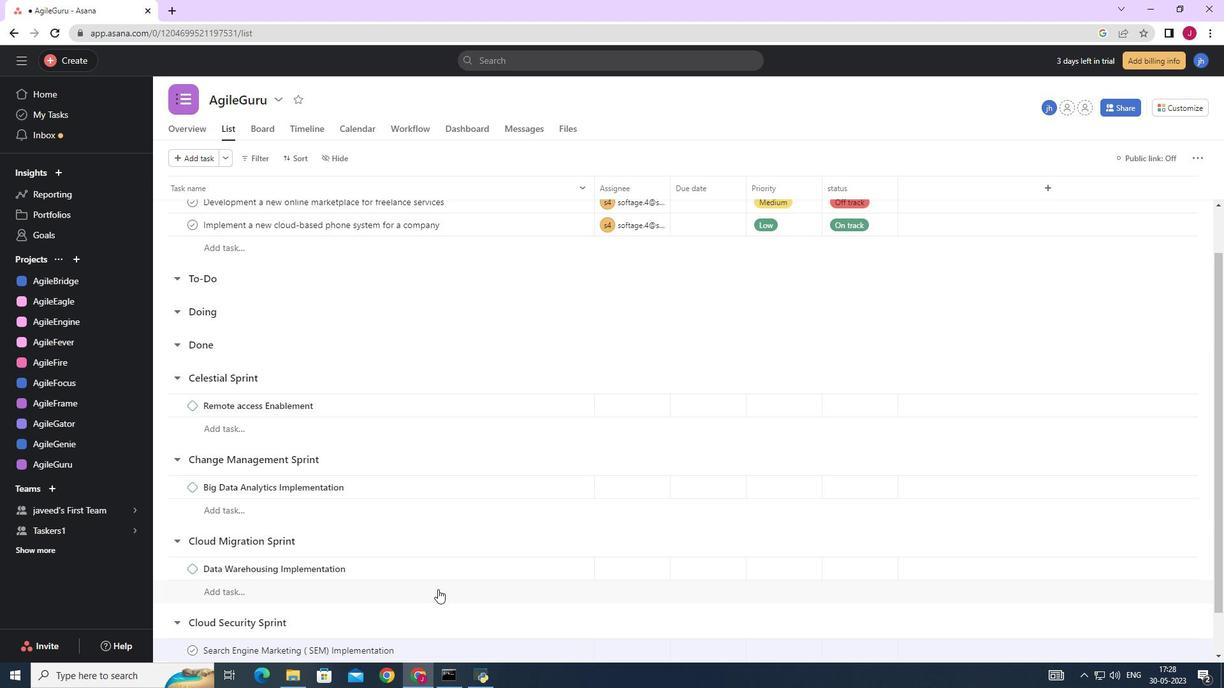
Action: Mouse scrolled (440, 589) with delta (0, 0)
Screenshot: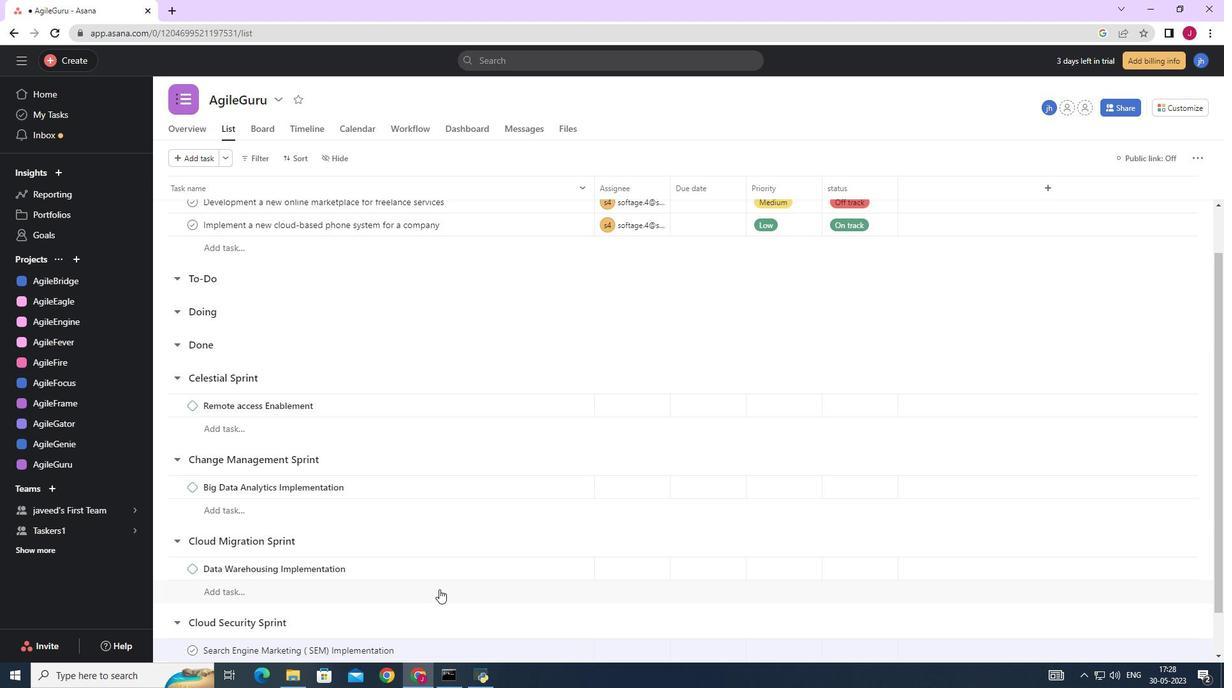 
Action: Mouse moved to (477, 601)
Screenshot: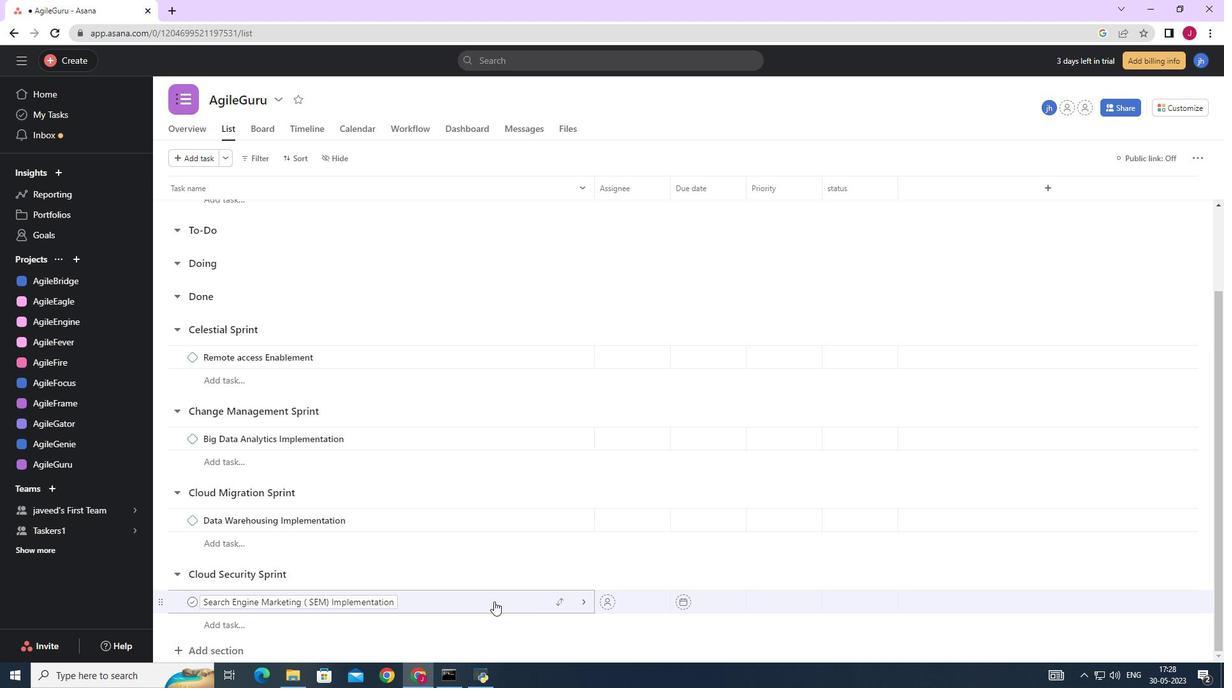 
Action: Mouse pressed left at (477, 601)
Screenshot: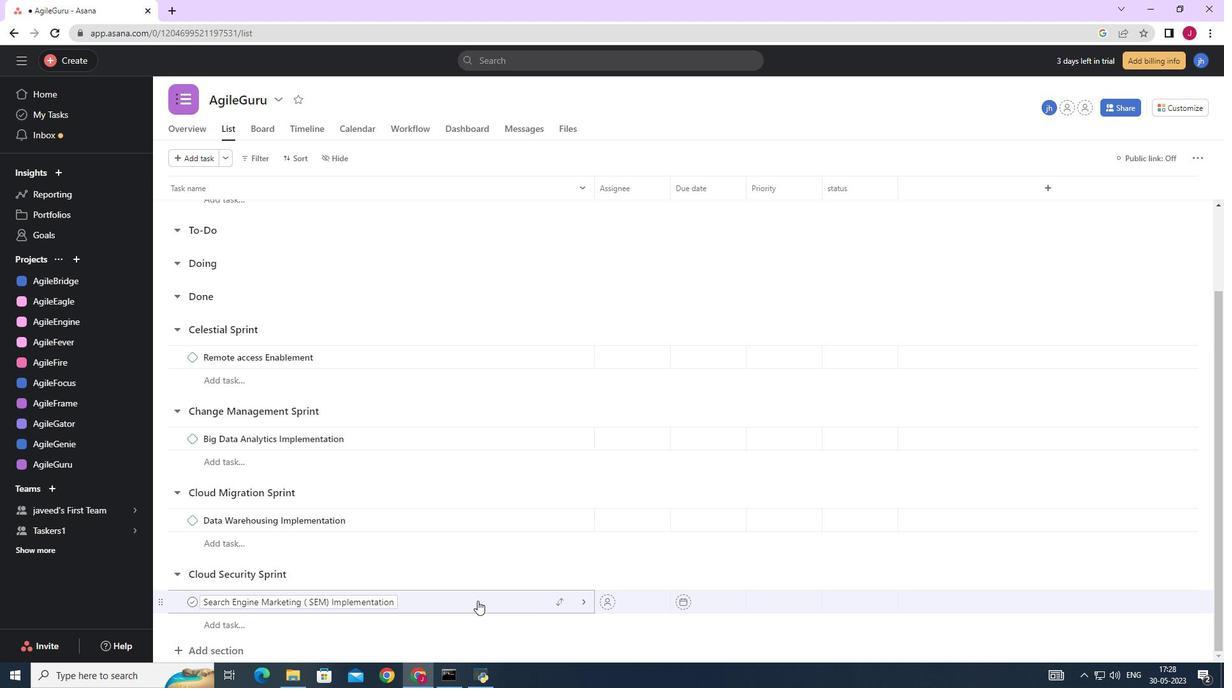 
Action: Mouse moved to (1179, 158)
Screenshot: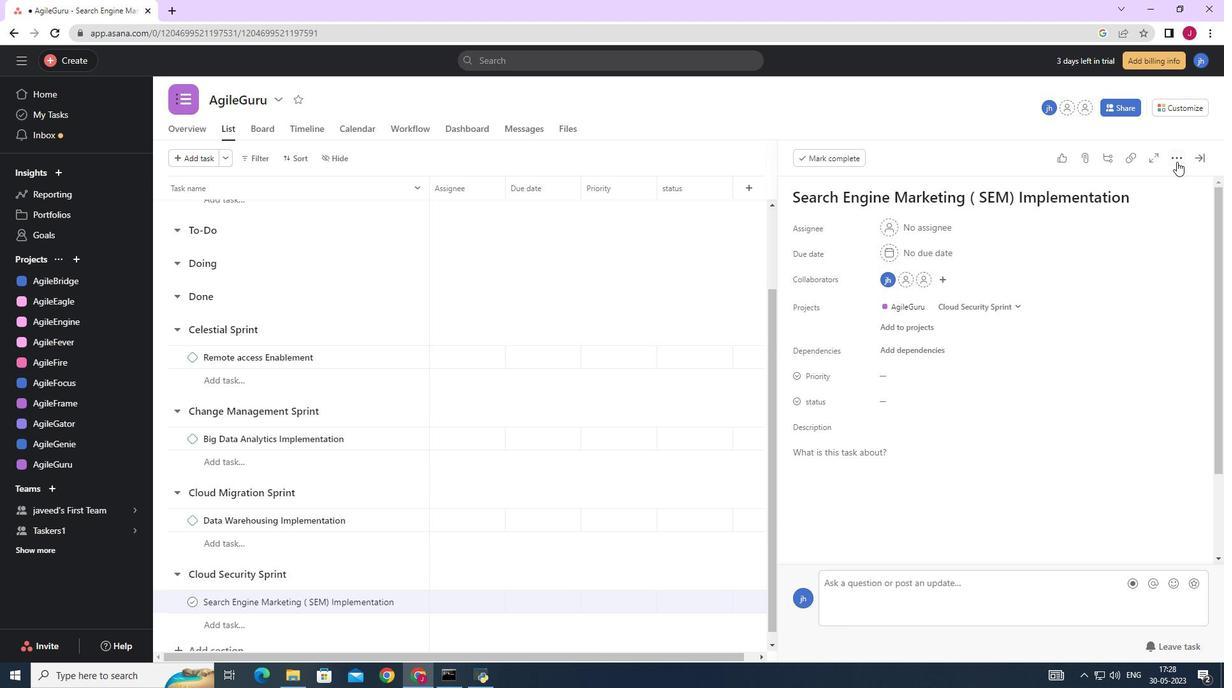 
Action: Mouse pressed left at (1179, 158)
Screenshot: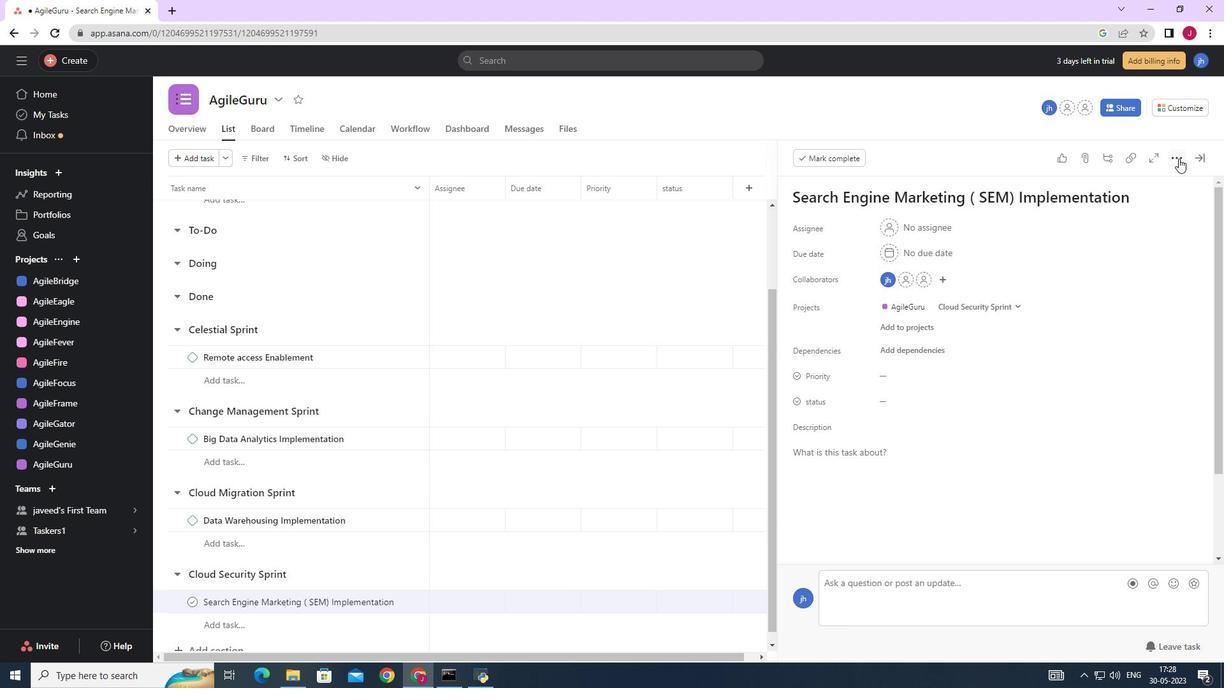 
Action: Mouse moved to (1055, 208)
Screenshot: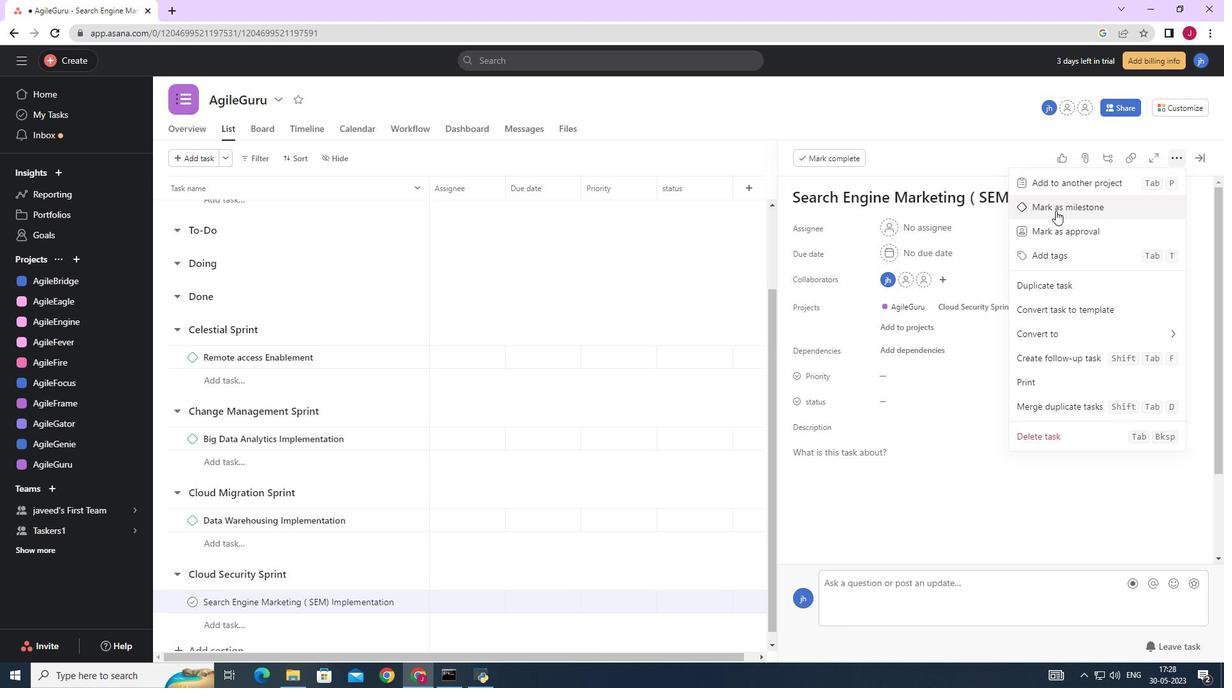 
Action: Mouse pressed left at (1055, 208)
Screenshot: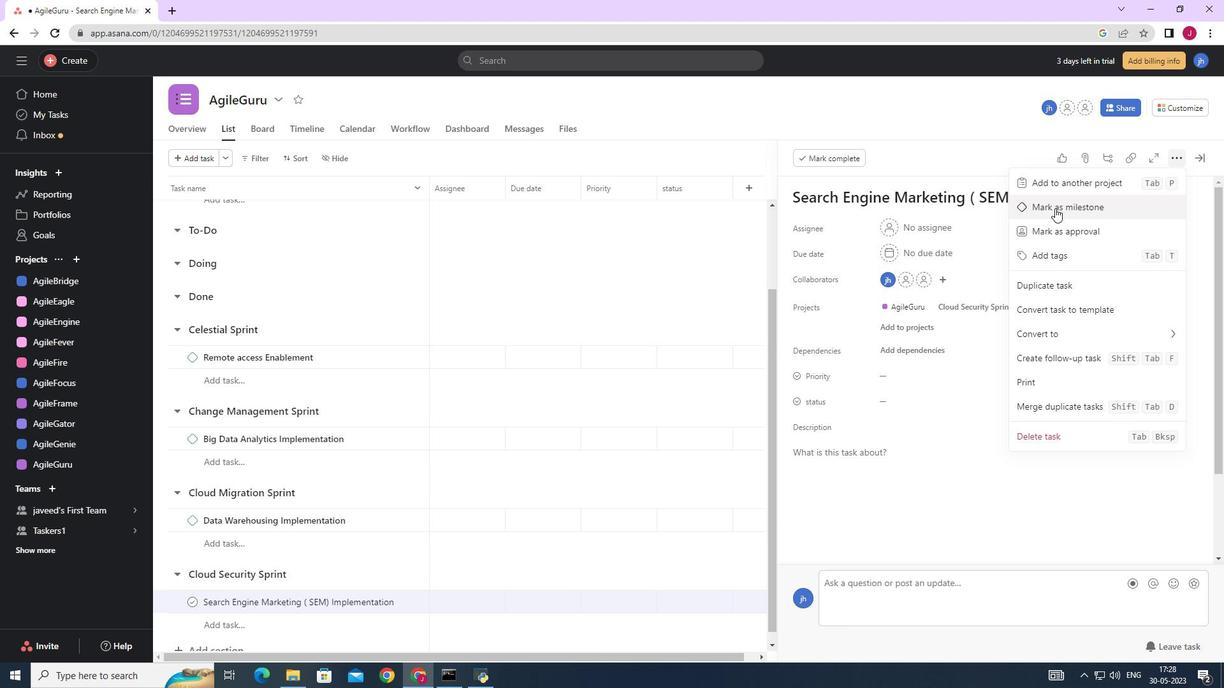 
Action: Mouse moved to (1194, 156)
Screenshot: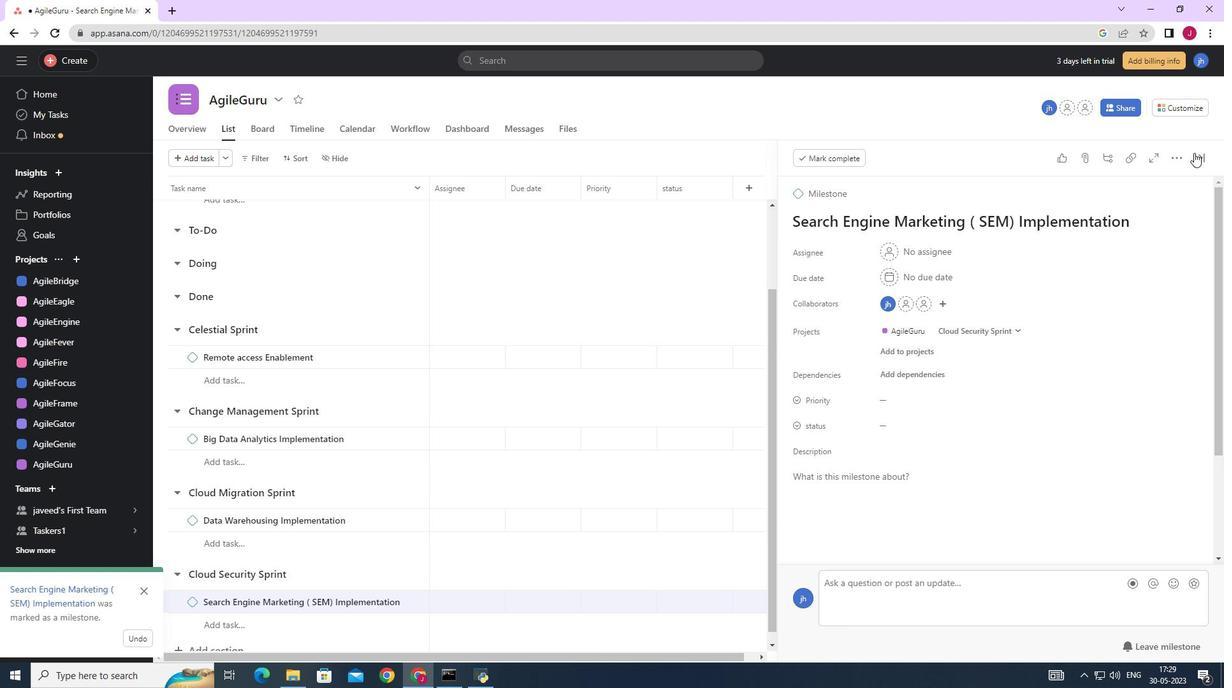 
Action: Mouse pressed left at (1194, 156)
Screenshot: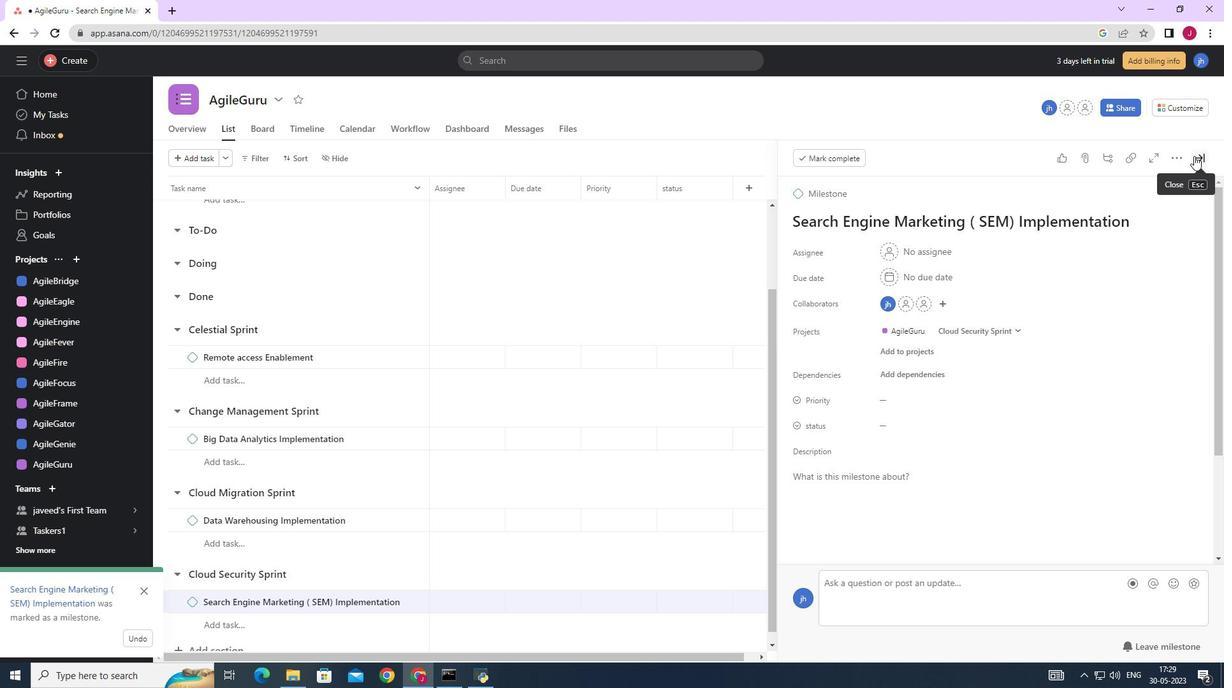 
Action: Mouse moved to (744, 340)
Screenshot: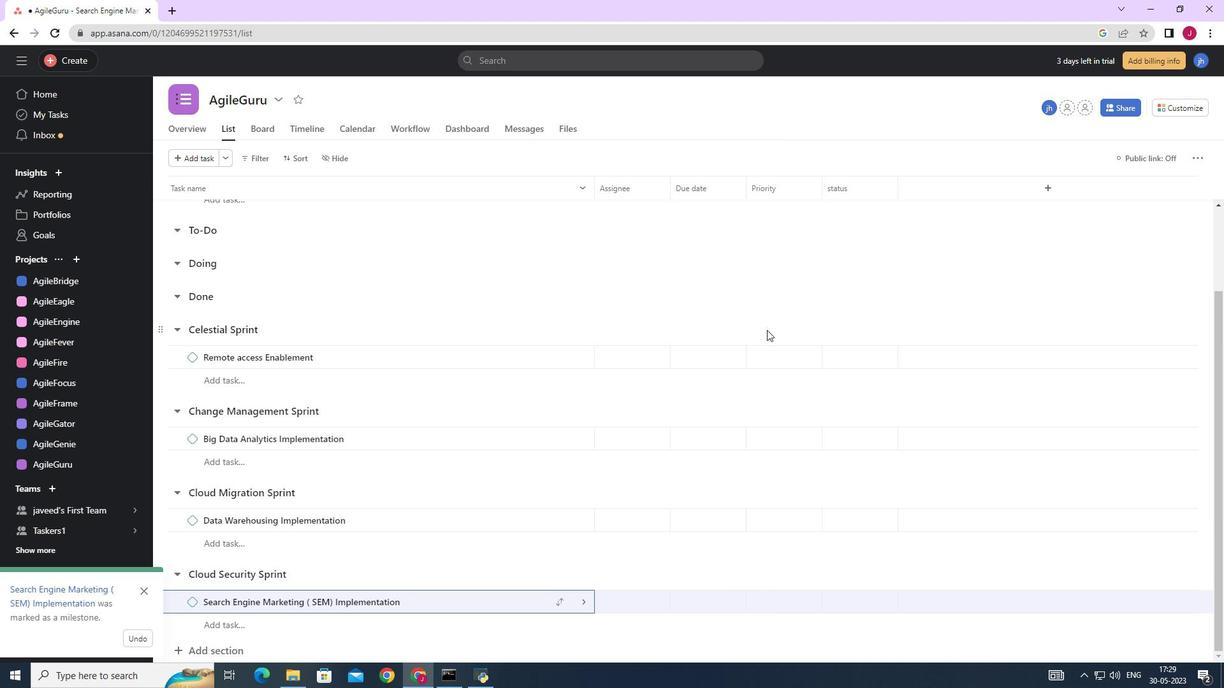
